 Task: Create new customer invoice with Date Opened: 03-Apr-23, Select Customer: Sephora, Terms: Net 7. Make invoice entry for item-1 with Date: 03-Apr-23, Description: Modal Long Pajama Set Charcoal Heather Gray Medium
, Income Account: Income:Sales, Quantity: 2, Unit Price: 9.49, Sales Tax: Y, Sales Tax Included: N, Tax Table: Sales Tax. Make entry for item-2 with Date: 03-Apr-23, Description: The INKEY List Caffeine Stimulating Scalp Treatment (5 oz)
, Income Account: Income:Sales, Quantity: 1, Unit Price: 12.49, Sales Tax: Y, Sales Tax Included: N, Tax Table: Sales Tax. Post Invoice with Post Date: 03-Apr-23, Post to Accounts: Assets:Accounts Receivable. Pay / Process Payment with Transaction Date: 09-Apr-23, Amount: 33.36, Transfer Account: Checking Account. Go to 'Print Invoice'.
Action: Mouse moved to (154, 31)
Screenshot: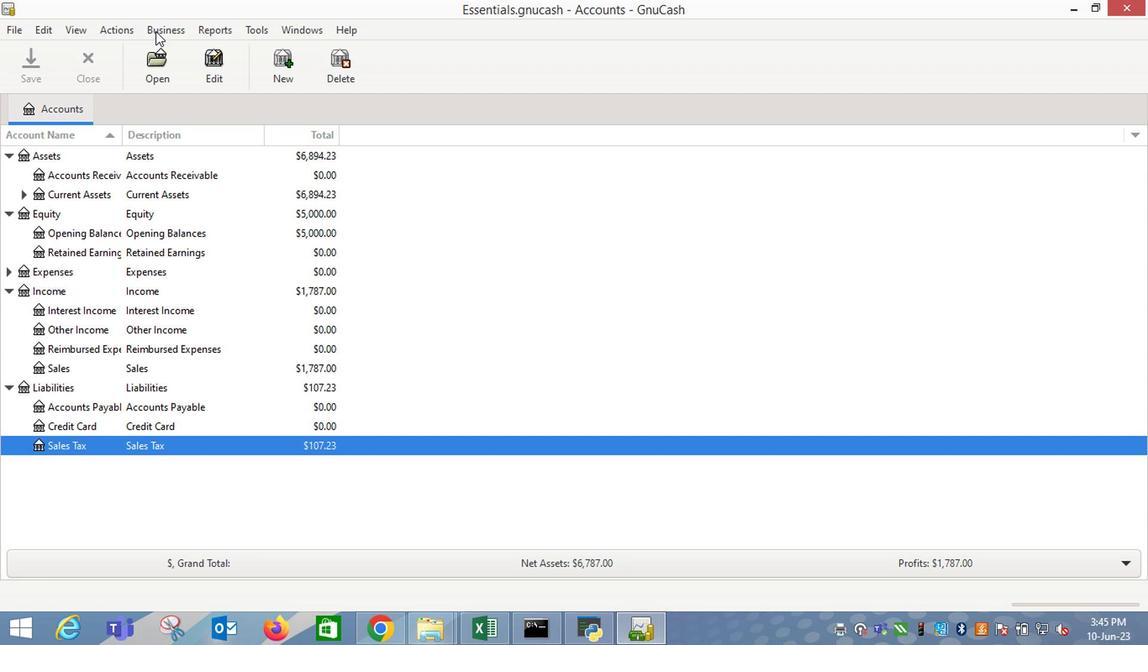
Action: Mouse pressed left at (154, 31)
Screenshot: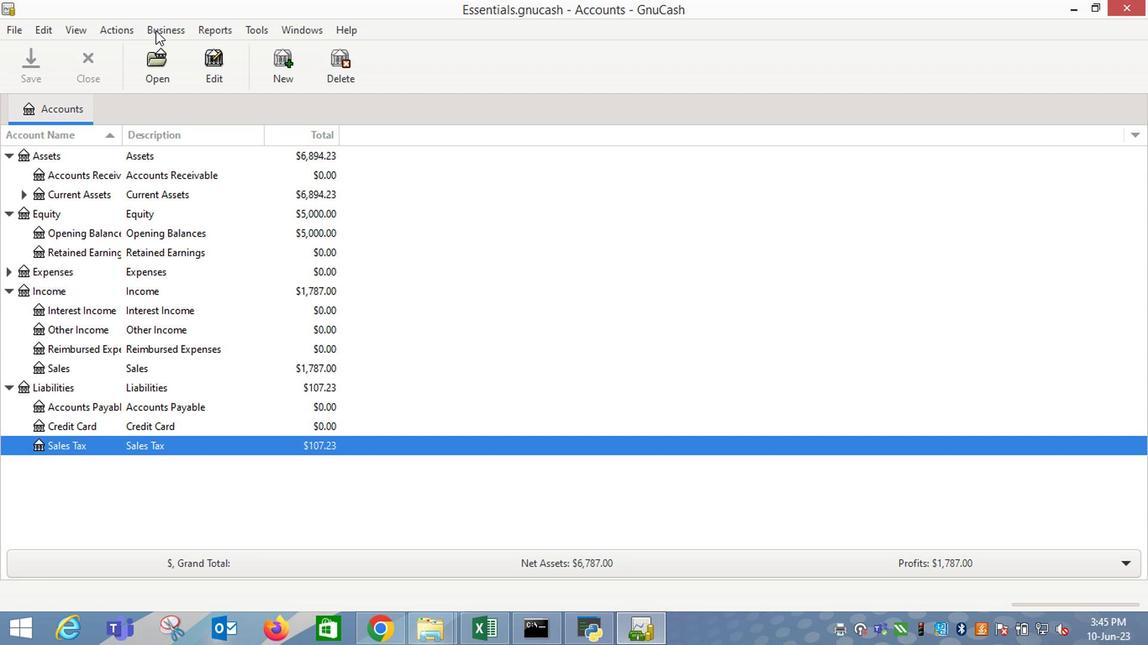 
Action: Mouse moved to (376, 113)
Screenshot: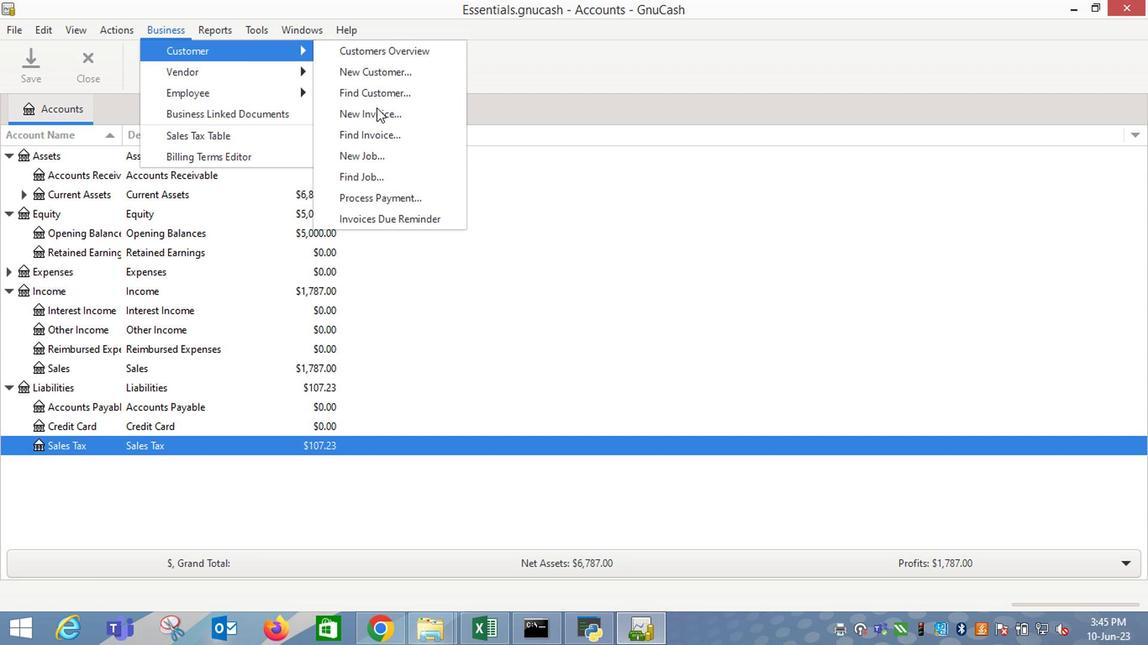 
Action: Mouse pressed left at (376, 113)
Screenshot: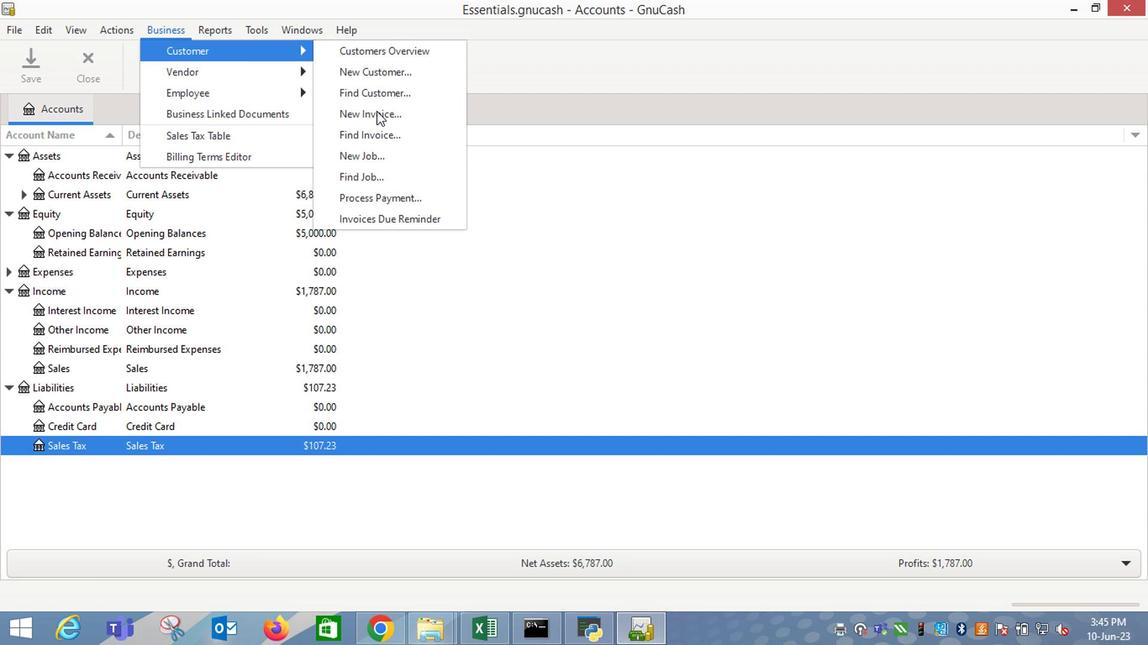
Action: Mouse moved to (687, 256)
Screenshot: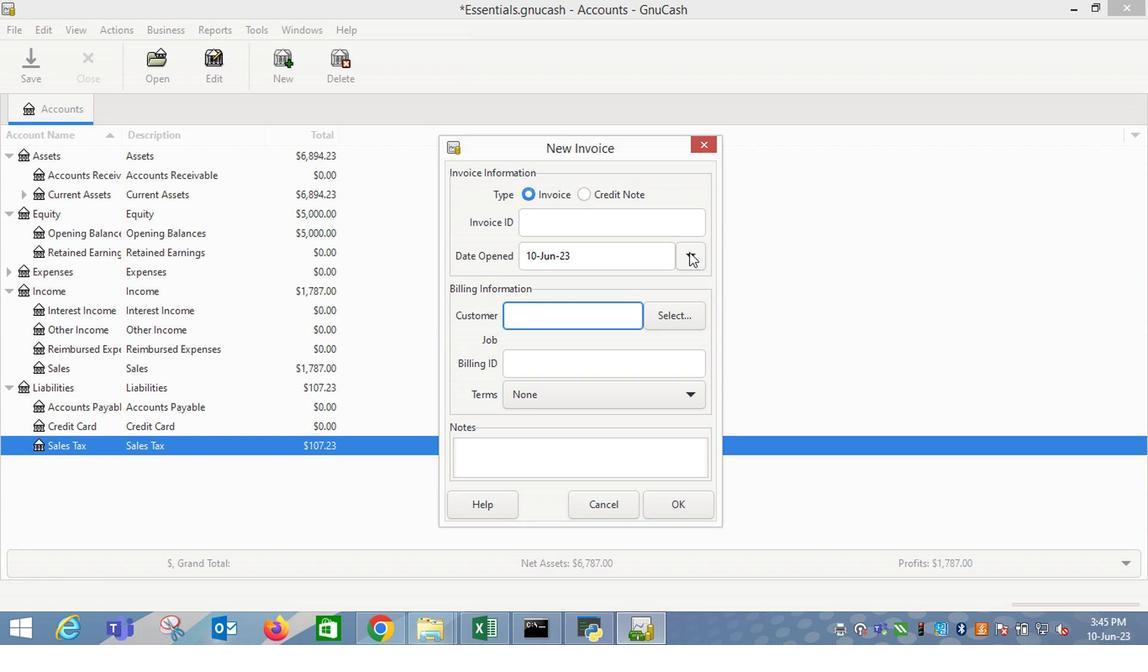 
Action: Mouse pressed left at (687, 256)
Screenshot: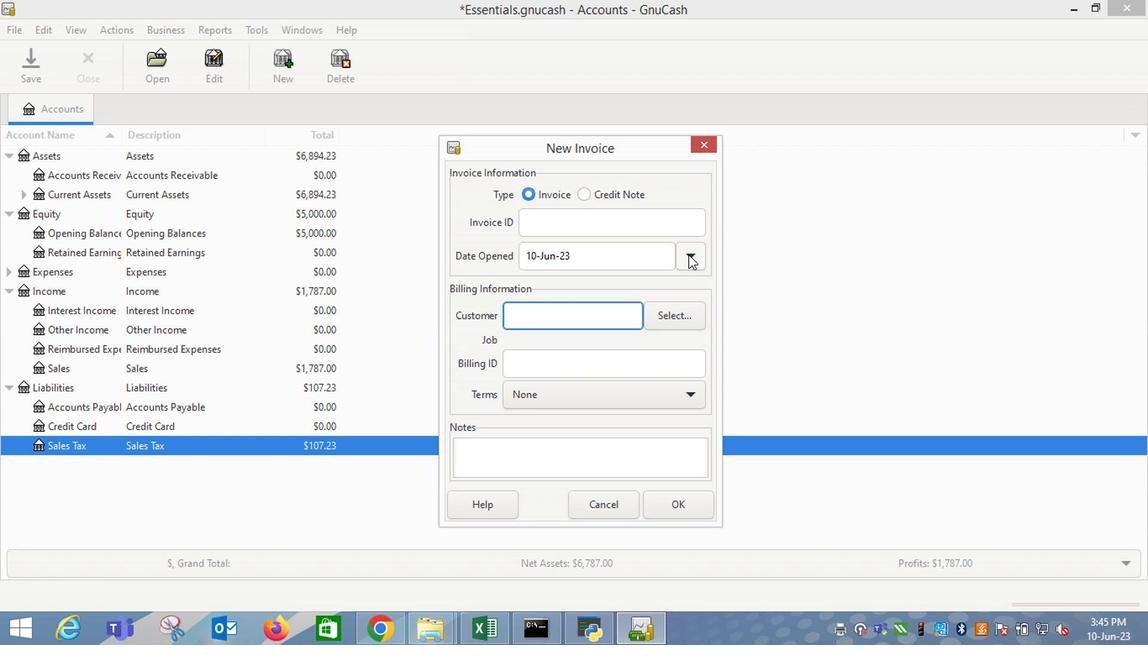 
Action: Mouse moved to (557, 280)
Screenshot: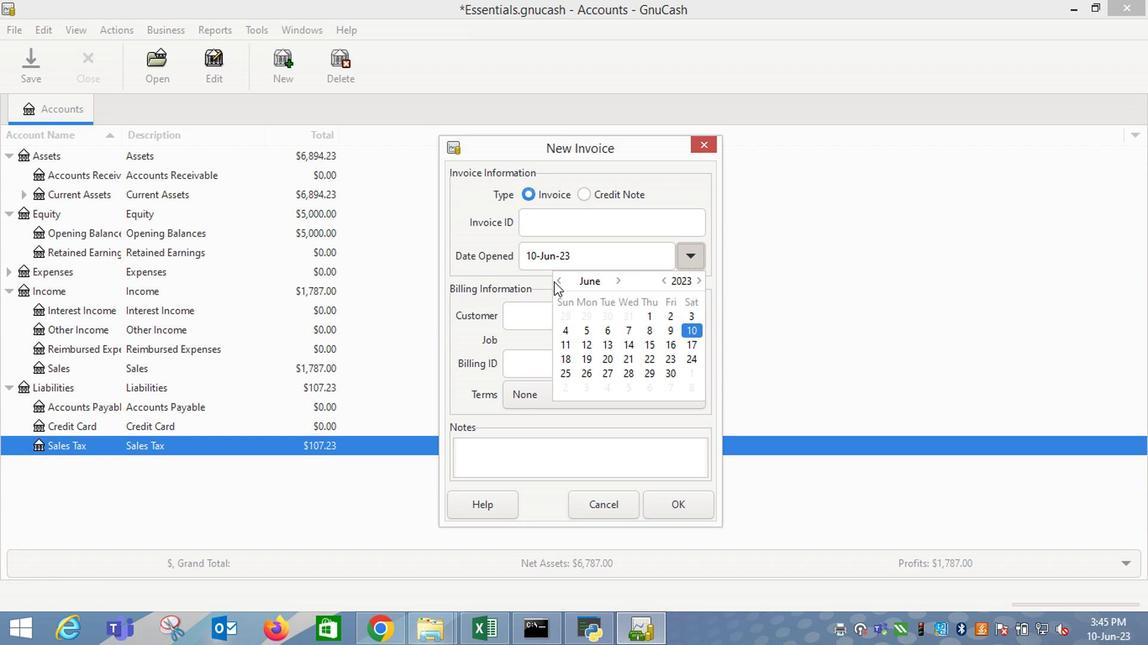 
Action: Mouse pressed left at (557, 280)
Screenshot: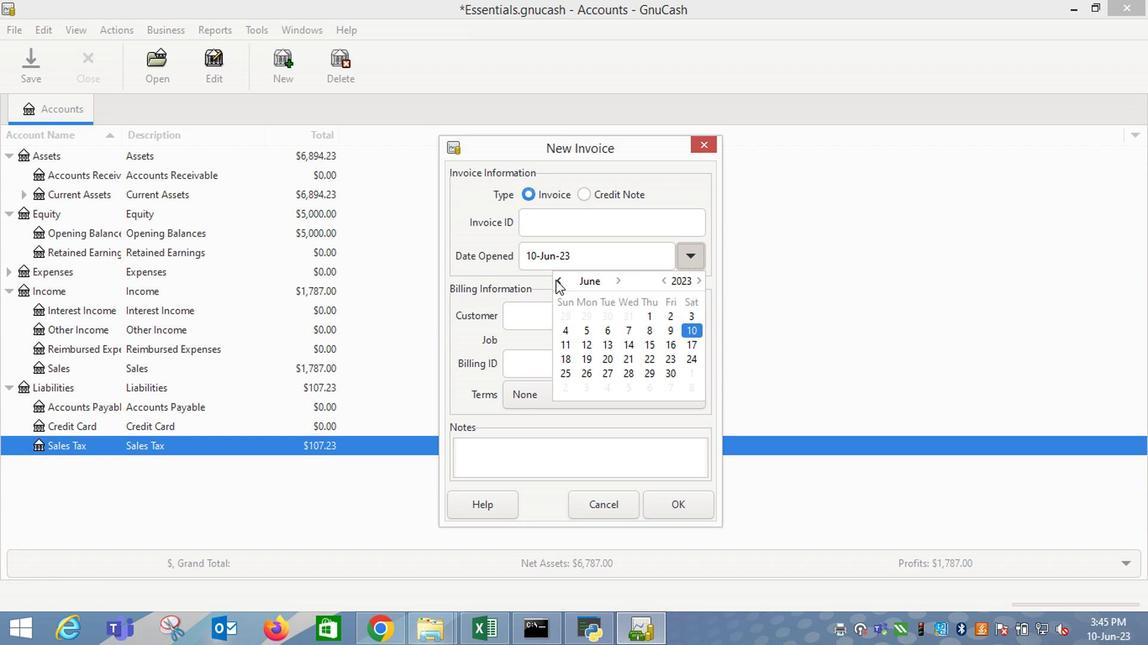 
Action: Mouse pressed left at (557, 280)
Screenshot: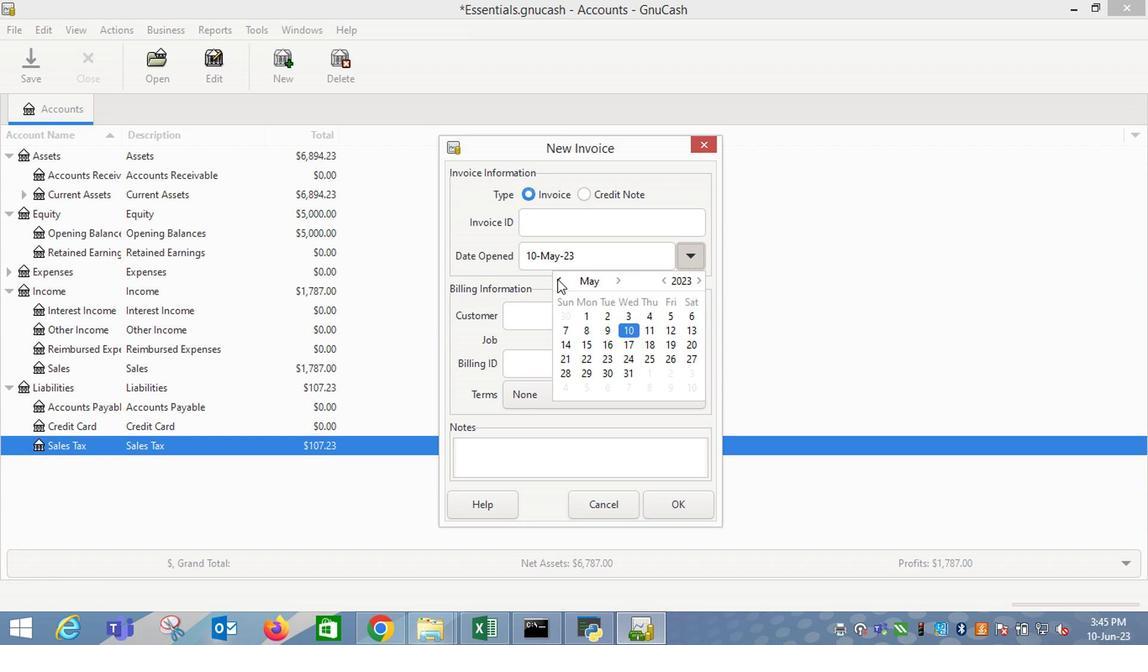 
Action: Mouse moved to (589, 327)
Screenshot: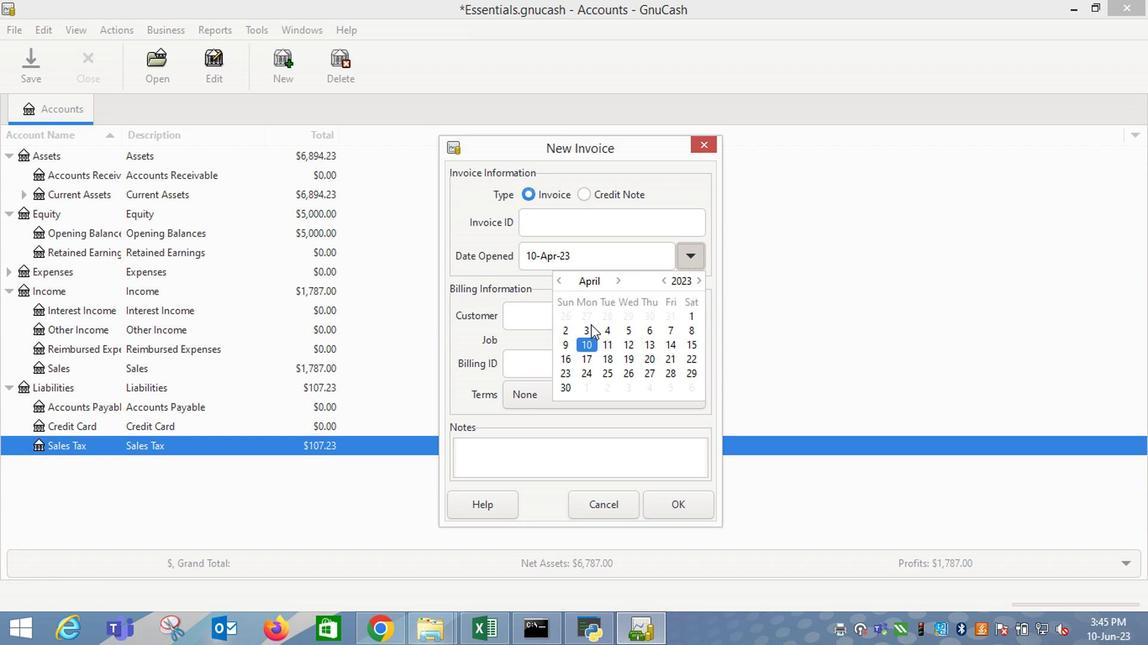
Action: Mouse pressed left at (589, 327)
Screenshot: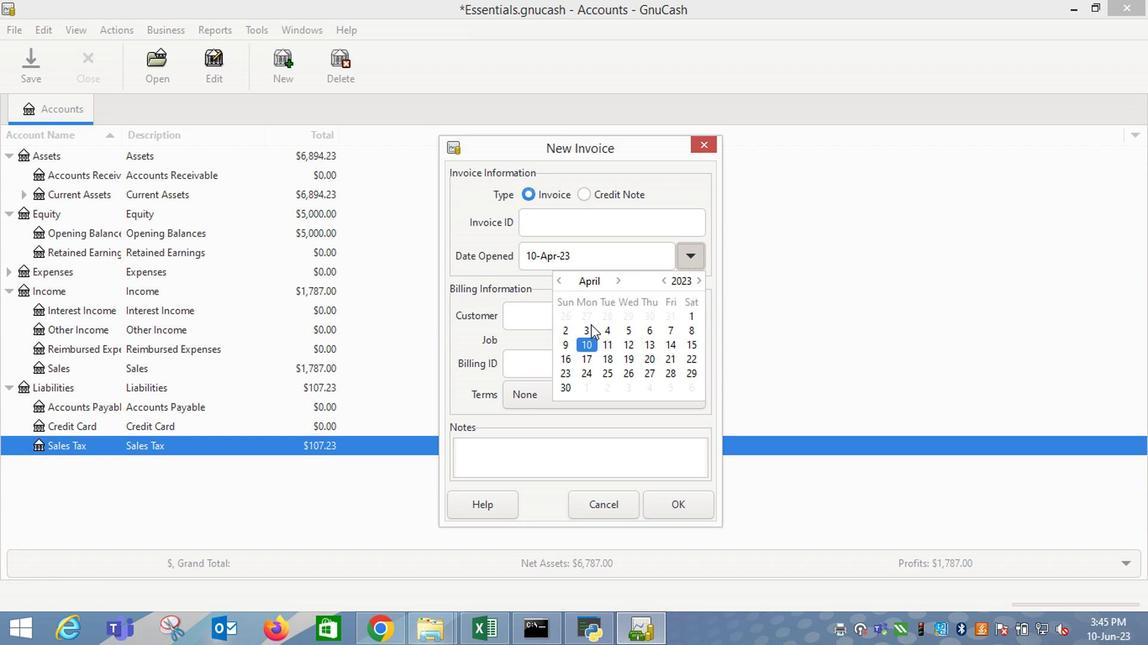 
Action: Mouse moved to (520, 312)
Screenshot: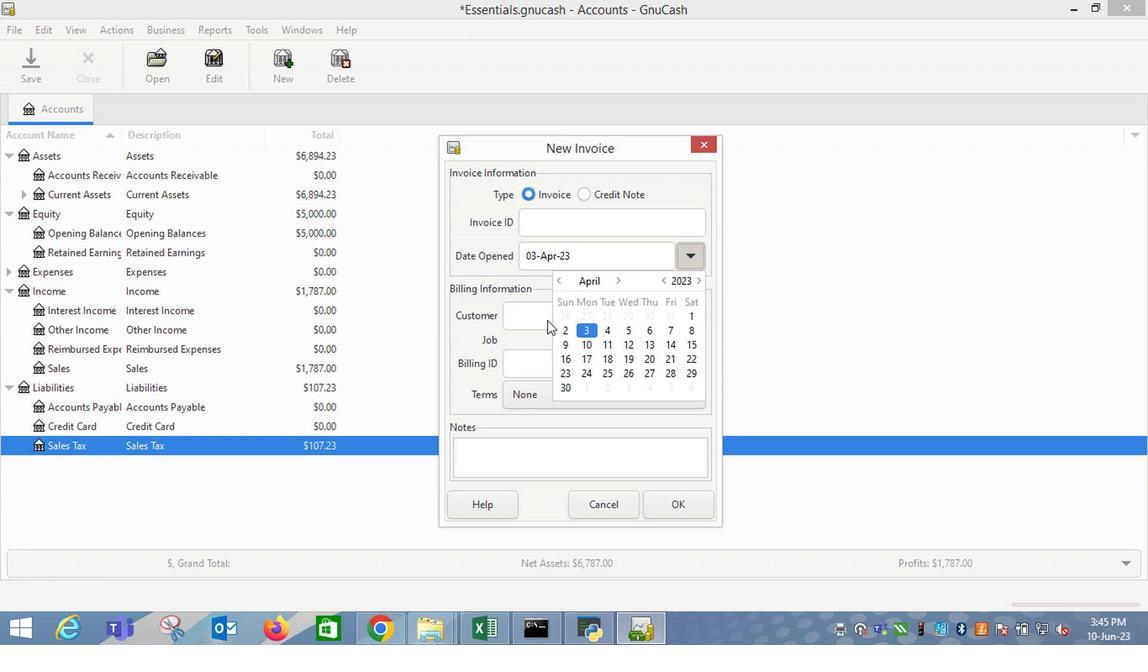
Action: Mouse pressed left at (520, 312)
Screenshot: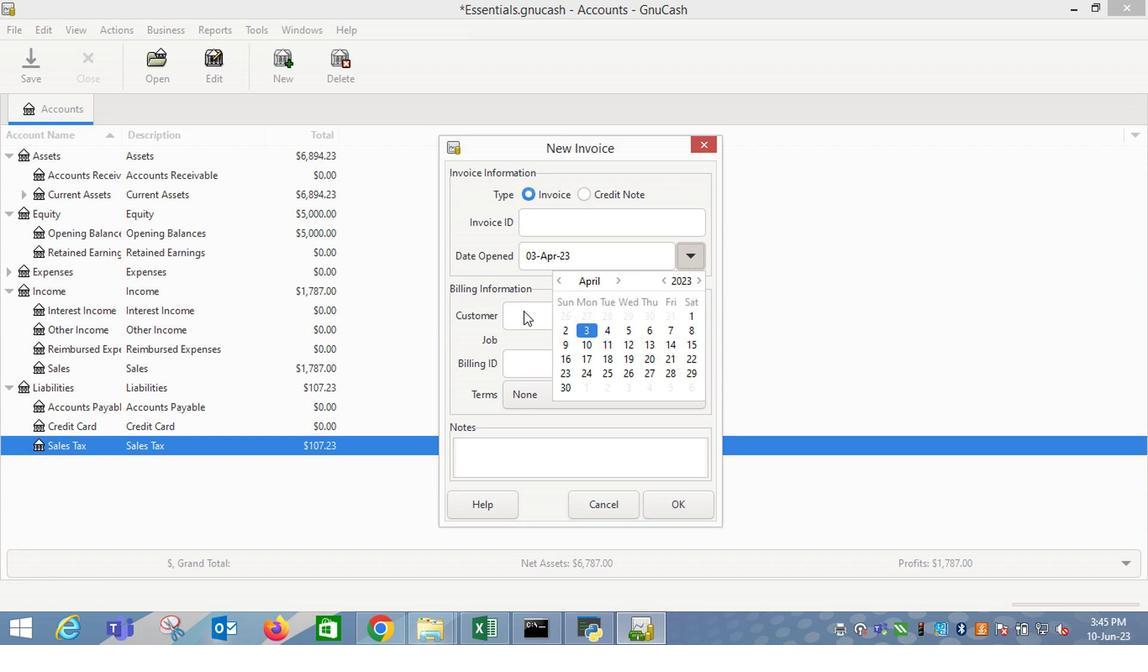 
Action: Mouse moved to (524, 312)
Screenshot: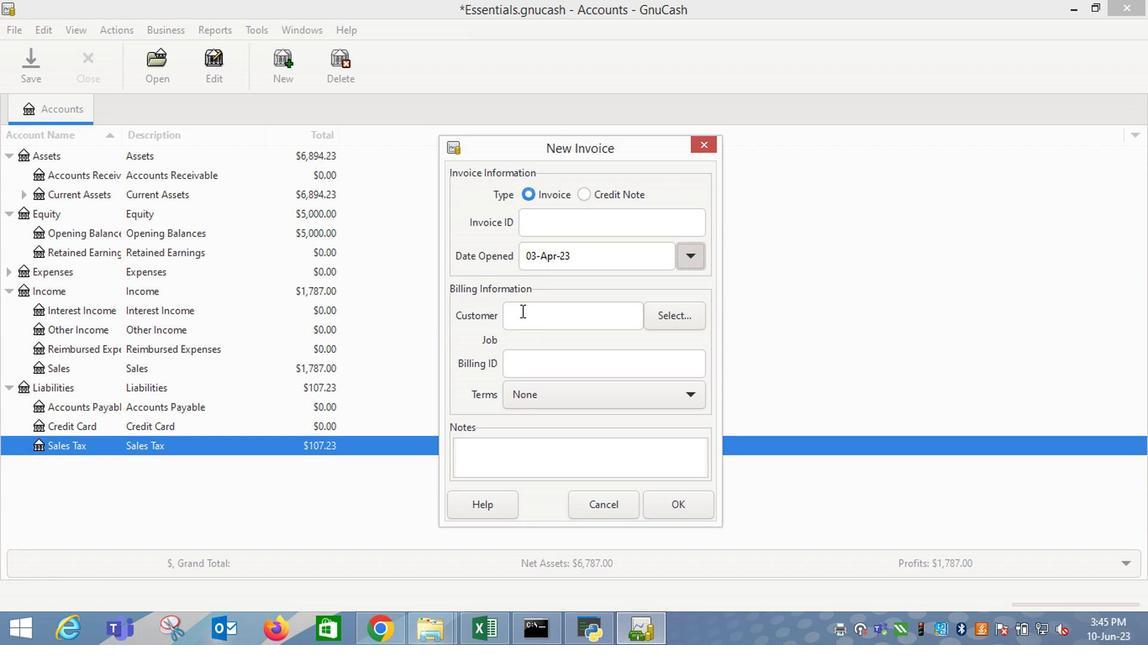 
Action: Mouse pressed left at (524, 312)
Screenshot: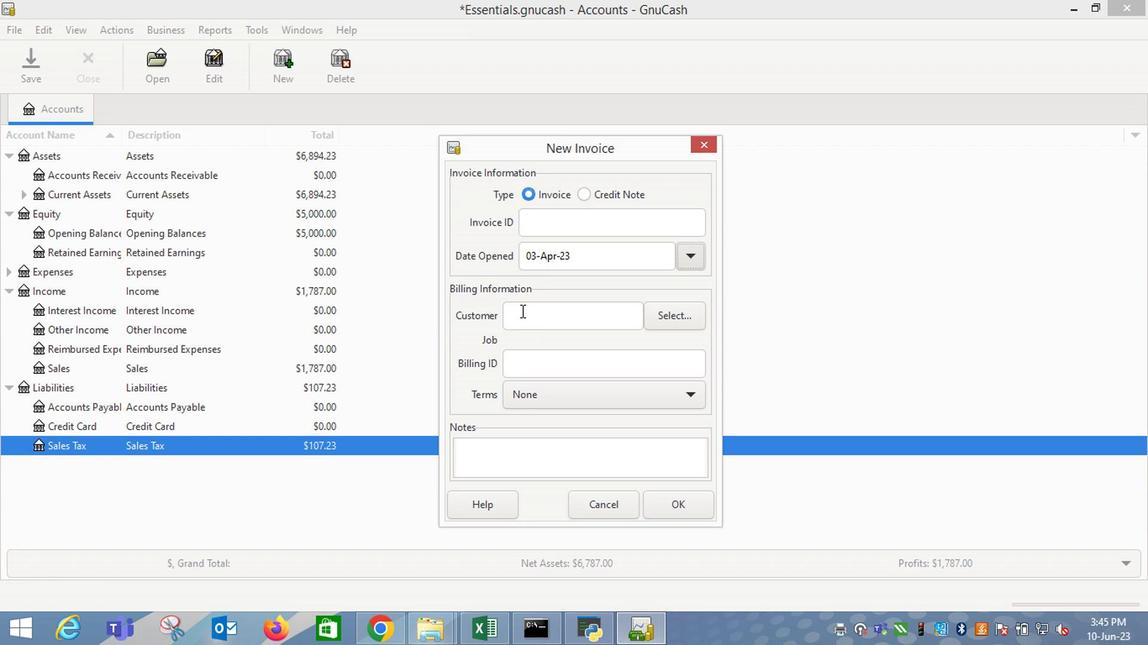 
Action: Key pressed <Key.shift_r>Se
Screenshot: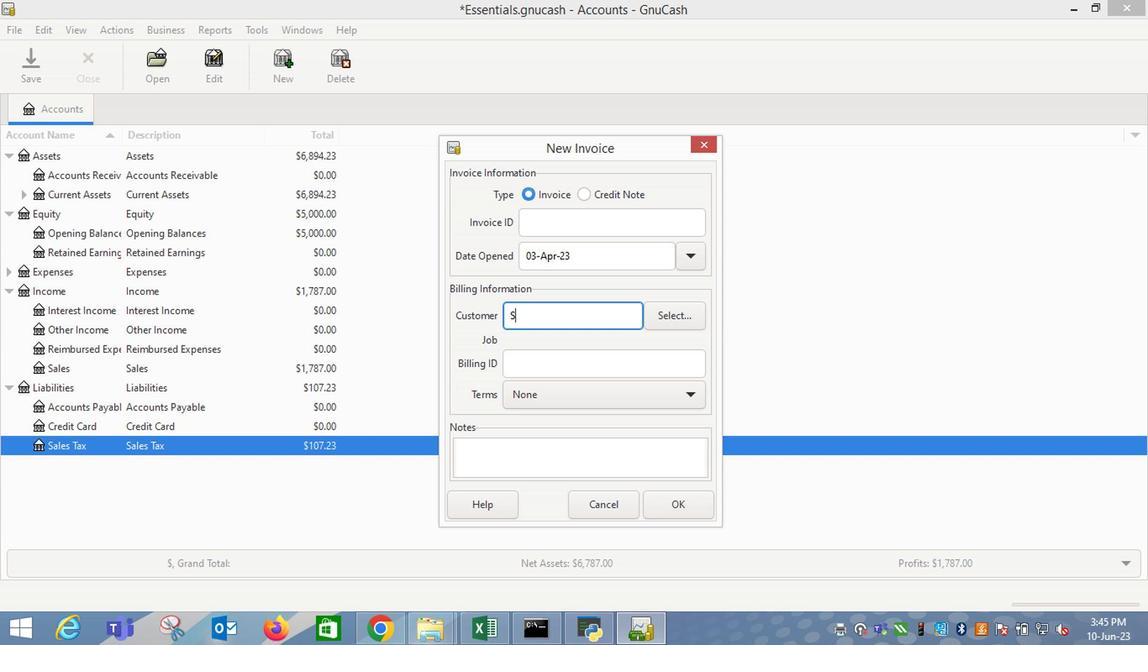
Action: Mouse moved to (532, 349)
Screenshot: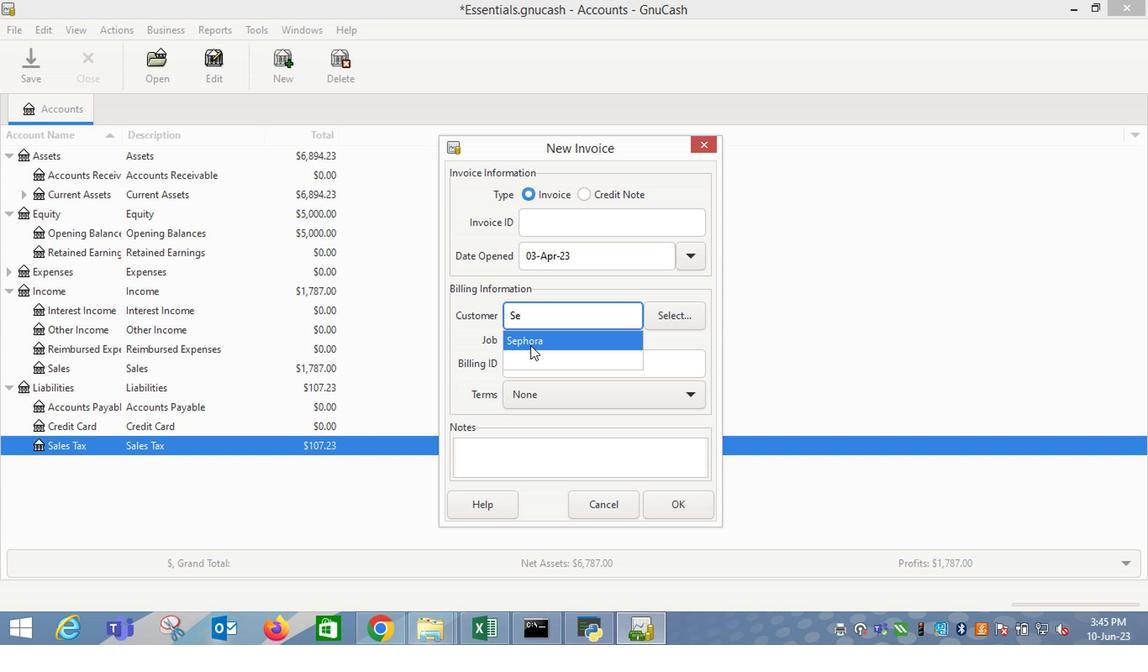 
Action: Mouse pressed left at (532, 349)
Screenshot: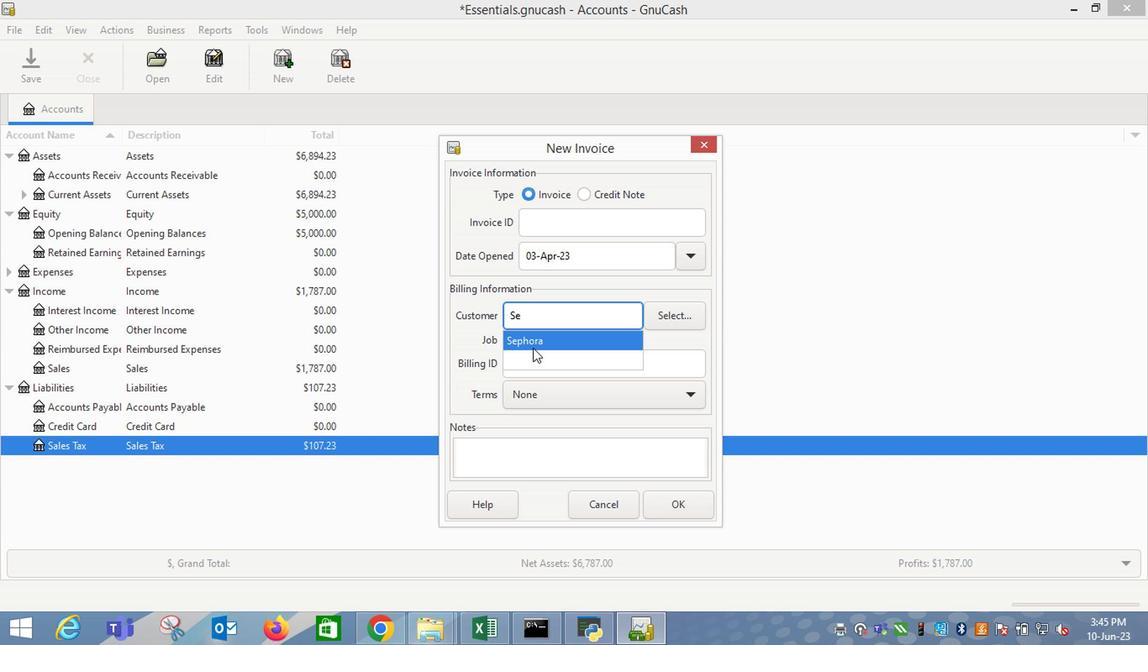 
Action: Mouse moved to (535, 404)
Screenshot: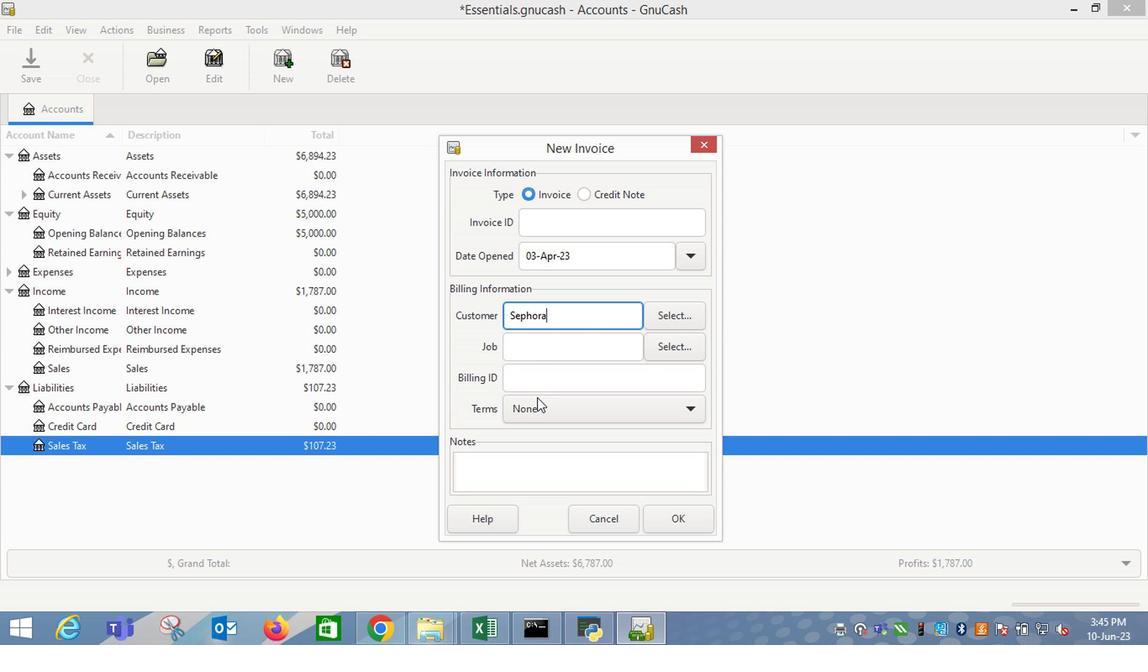 
Action: Mouse pressed left at (535, 404)
Screenshot: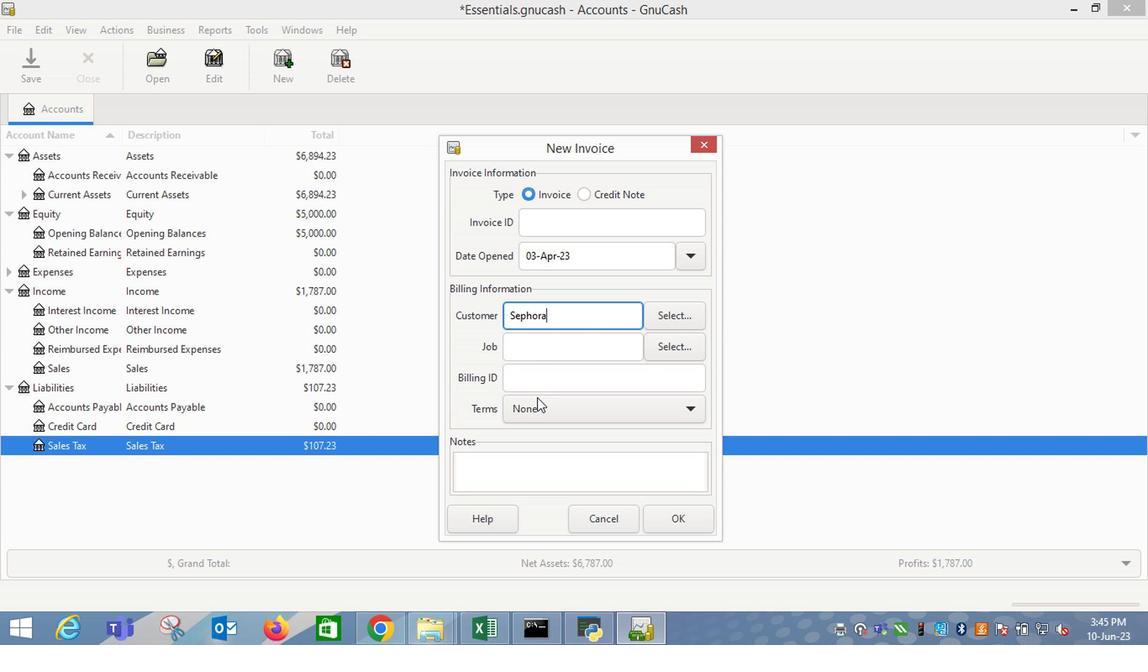 
Action: Mouse moved to (538, 418)
Screenshot: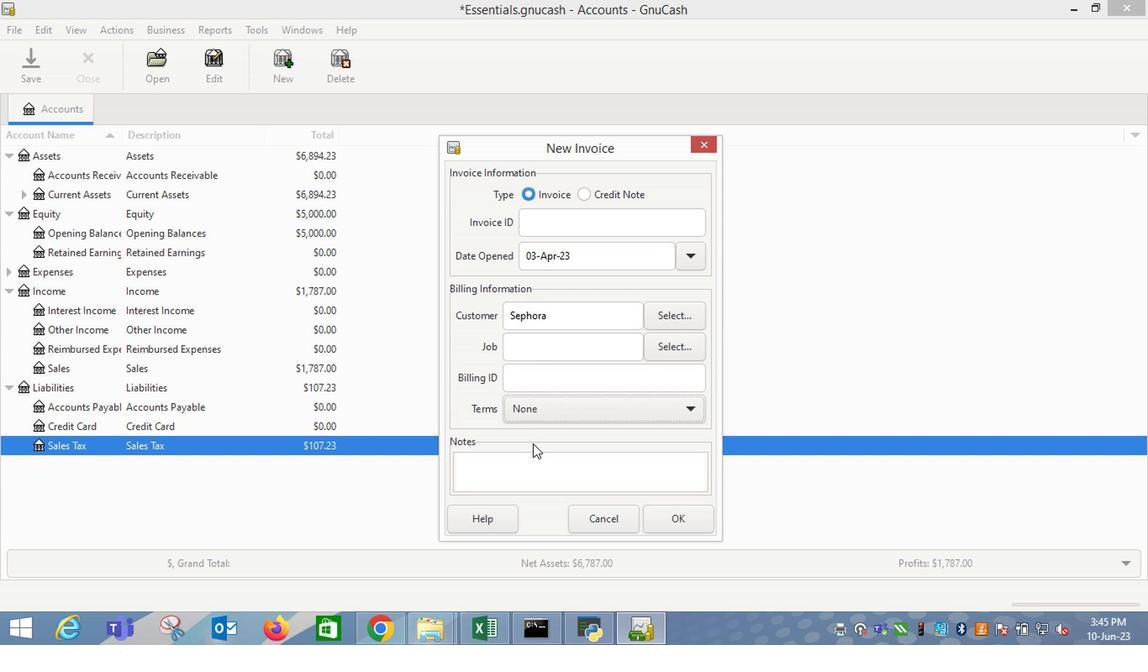 
Action: Mouse pressed left at (538, 418)
Screenshot: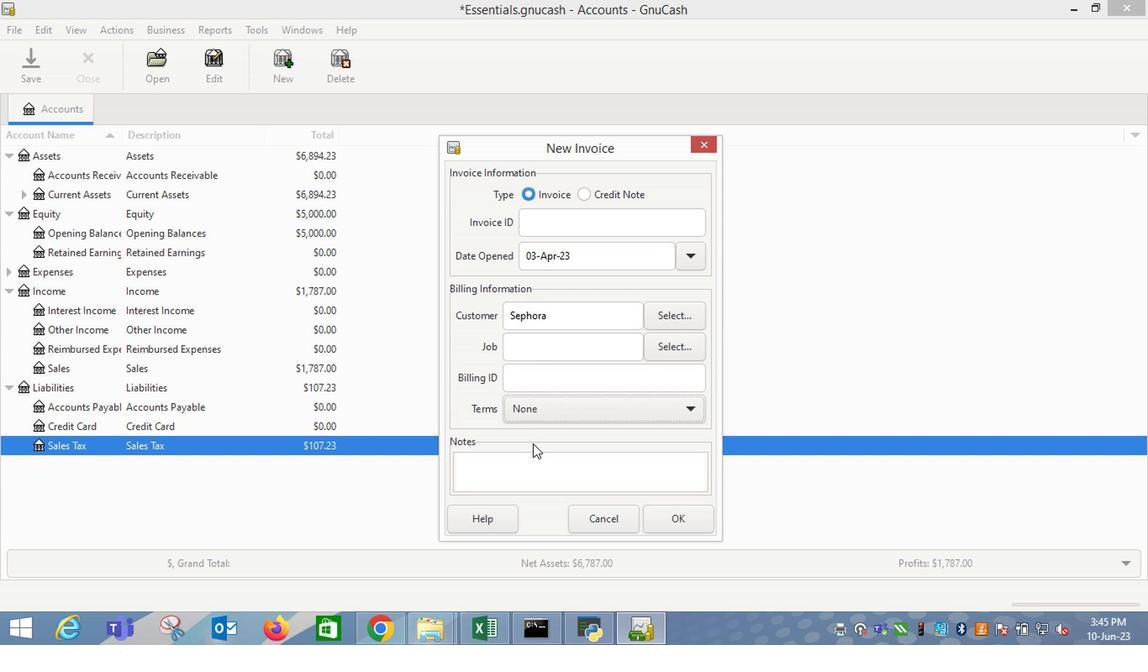 
Action: Mouse moved to (526, 481)
Screenshot: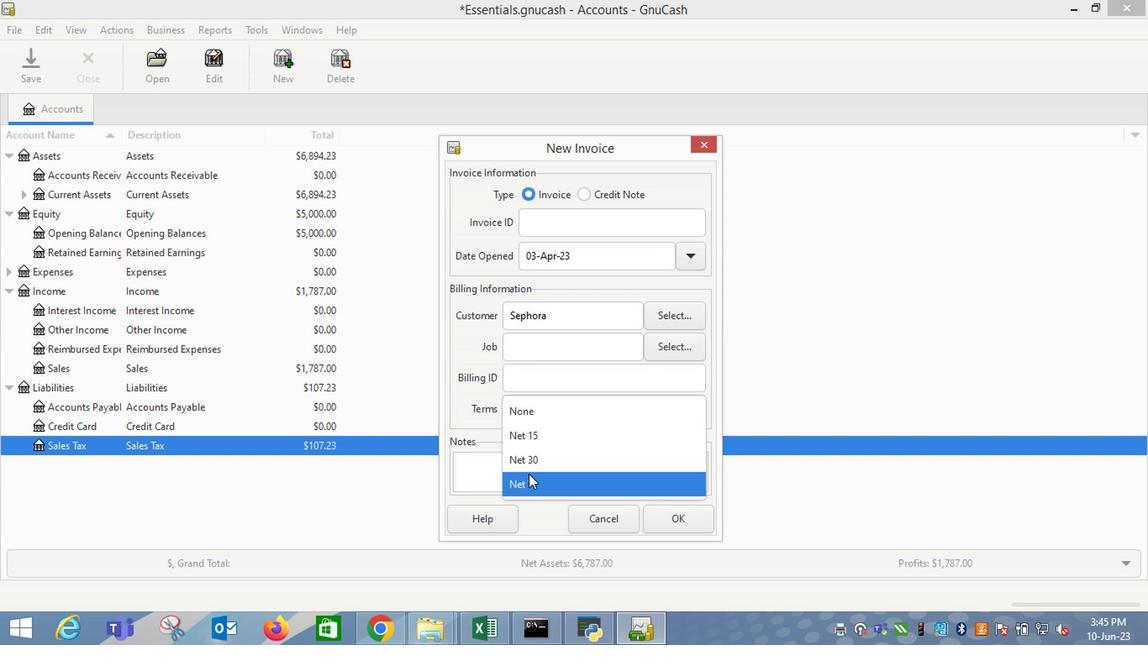 
Action: Mouse pressed left at (526, 481)
Screenshot: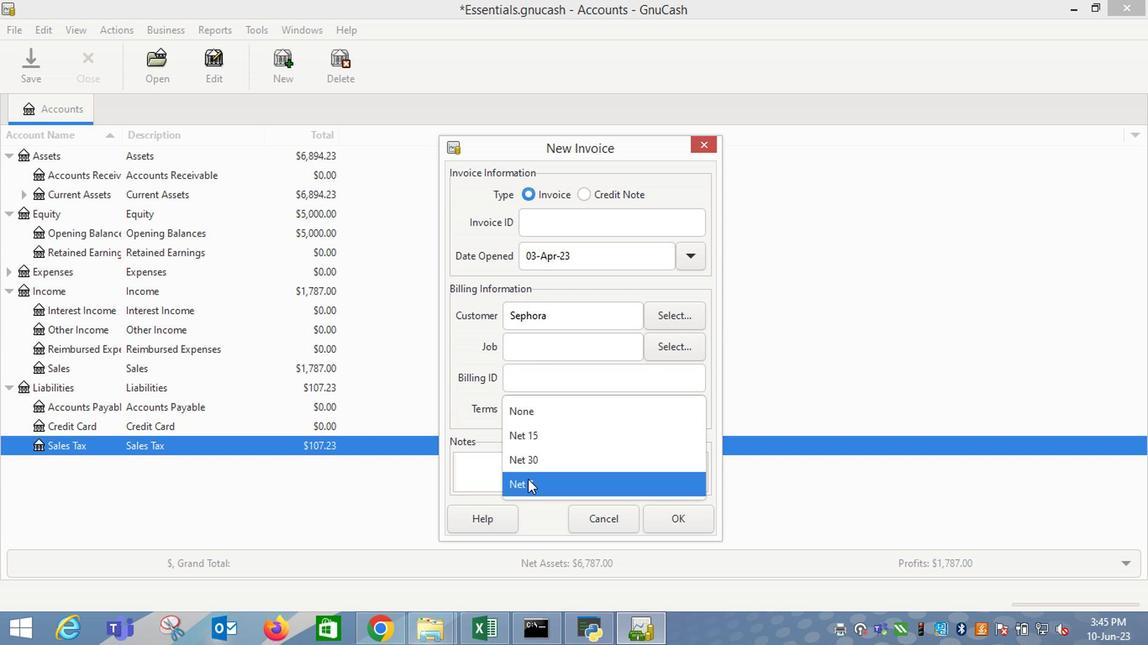
Action: Mouse moved to (681, 521)
Screenshot: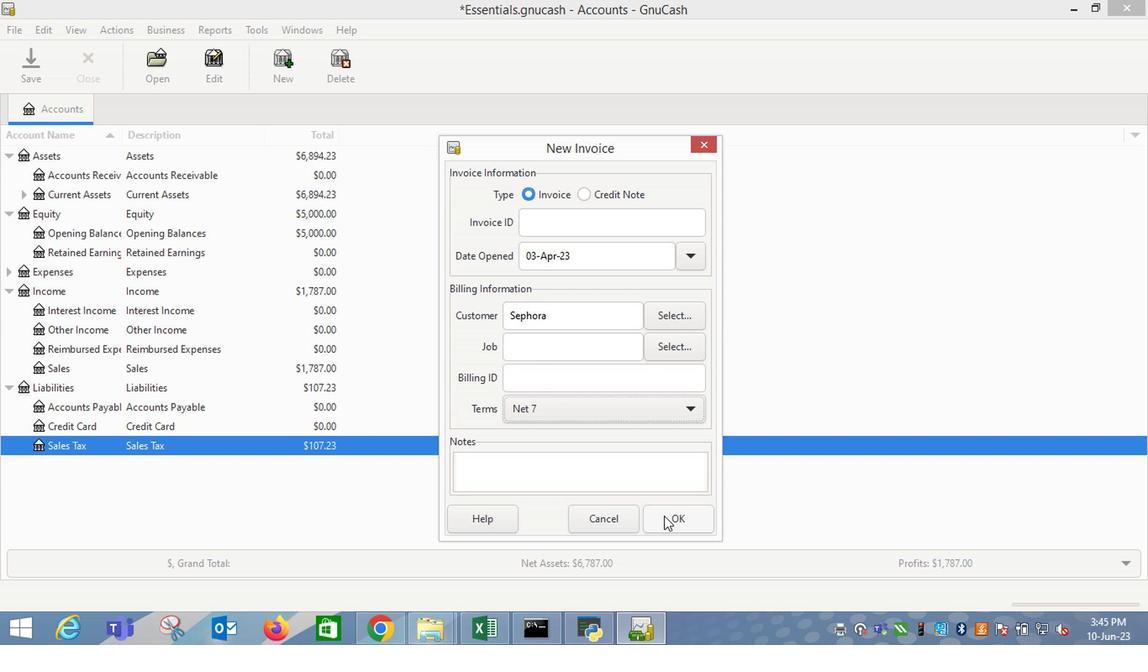 
Action: Mouse pressed left at (681, 521)
Screenshot: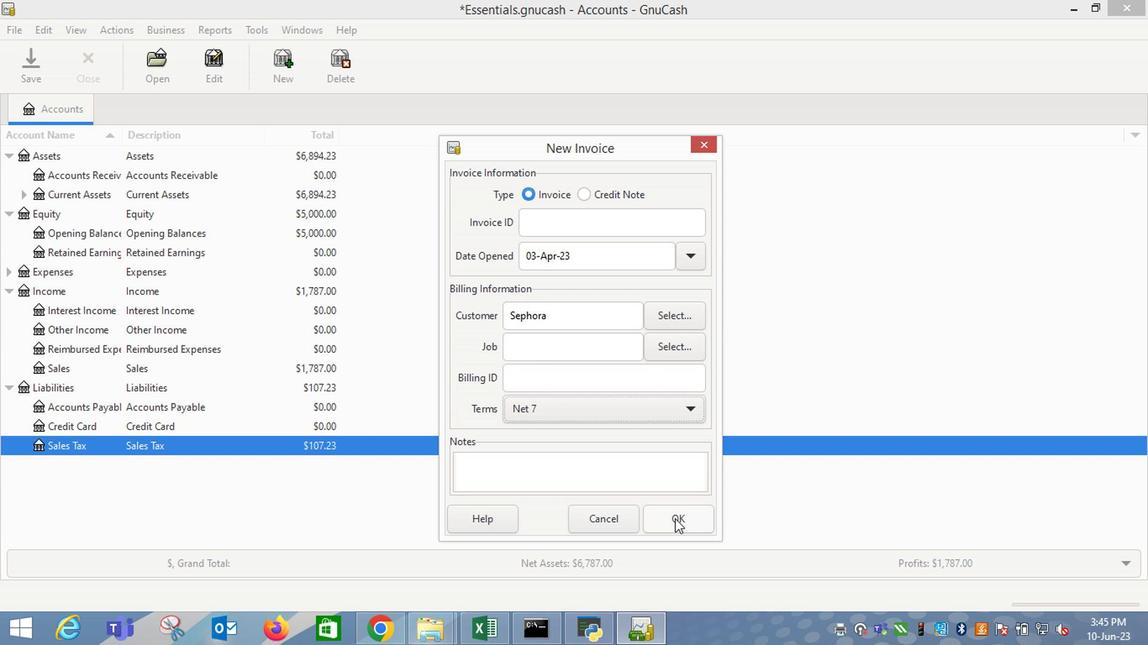 
Action: Mouse moved to (77, 326)
Screenshot: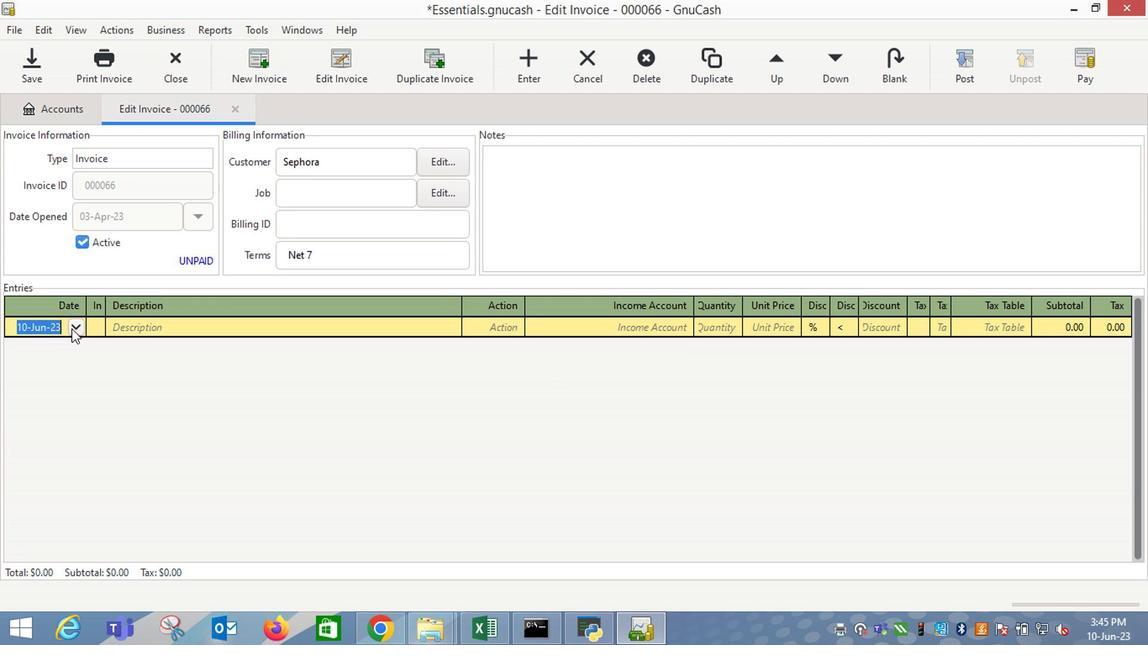 
Action: Mouse pressed left at (77, 326)
Screenshot: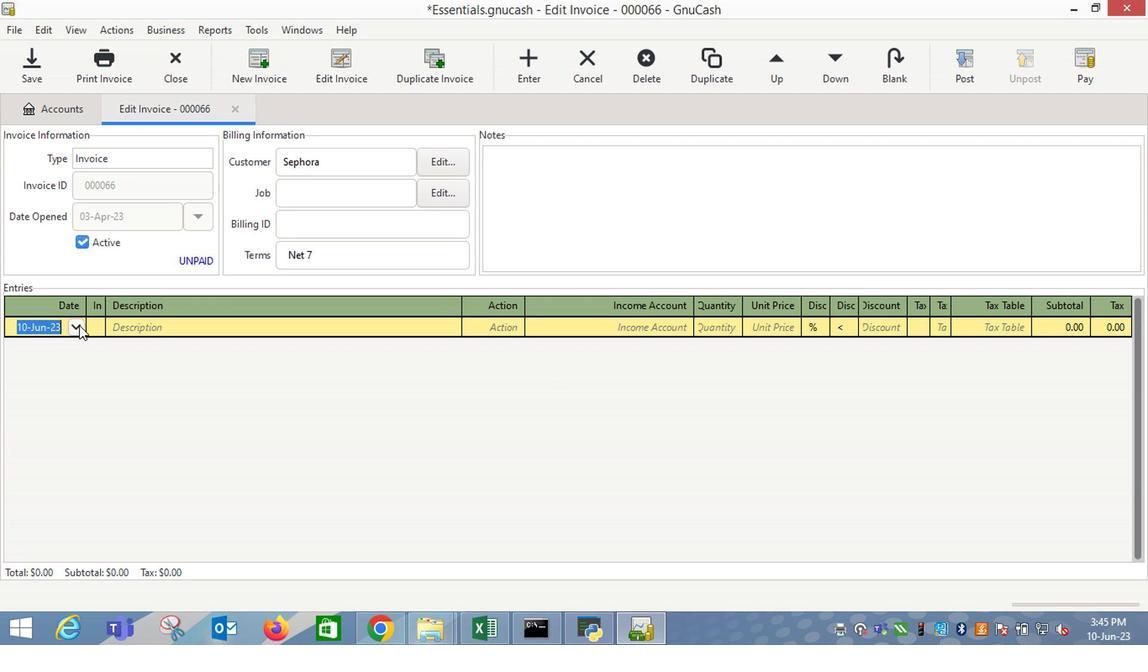 
Action: Mouse moved to (8, 349)
Screenshot: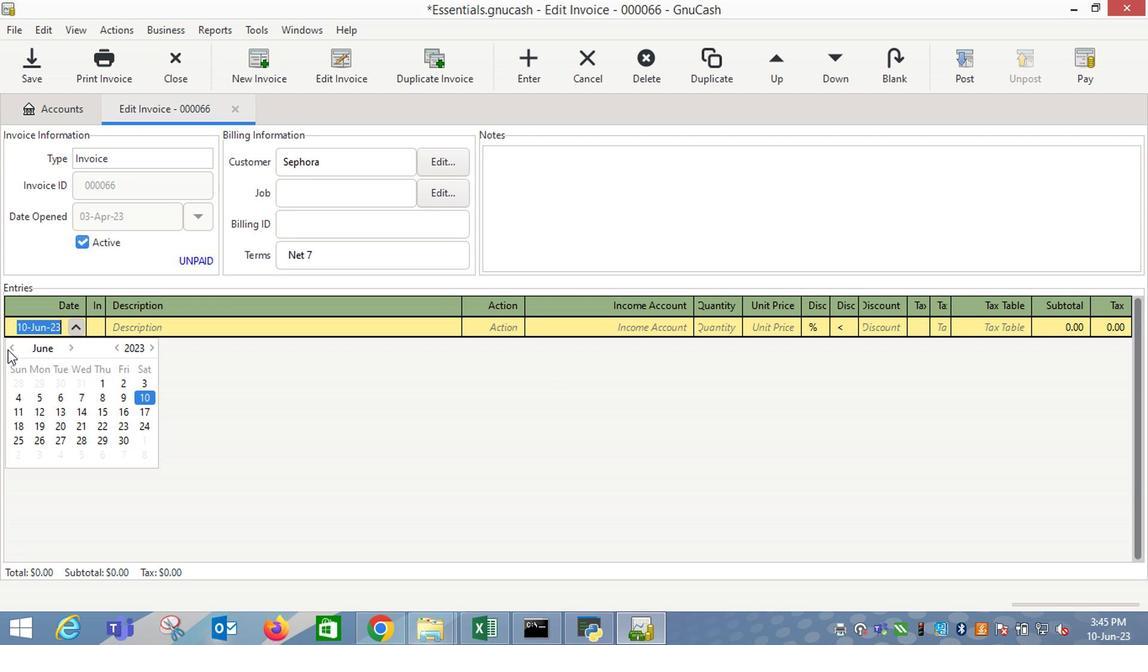 
Action: Mouse pressed left at (8, 349)
Screenshot: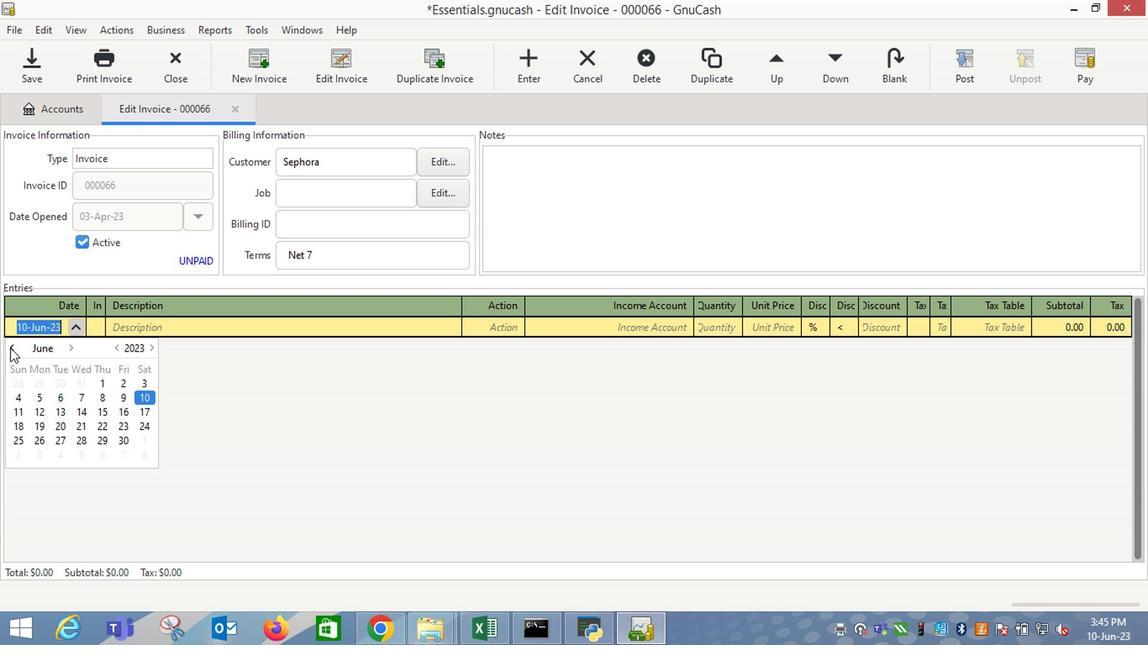 
Action: Mouse pressed left at (8, 349)
Screenshot: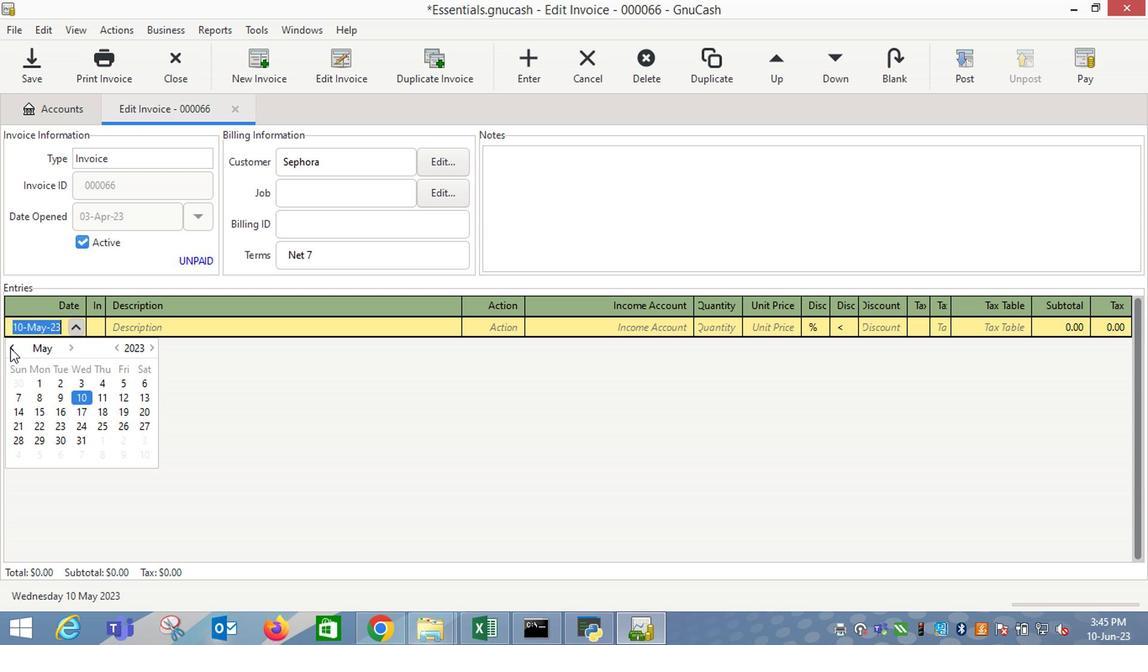 
Action: Mouse moved to (41, 397)
Screenshot: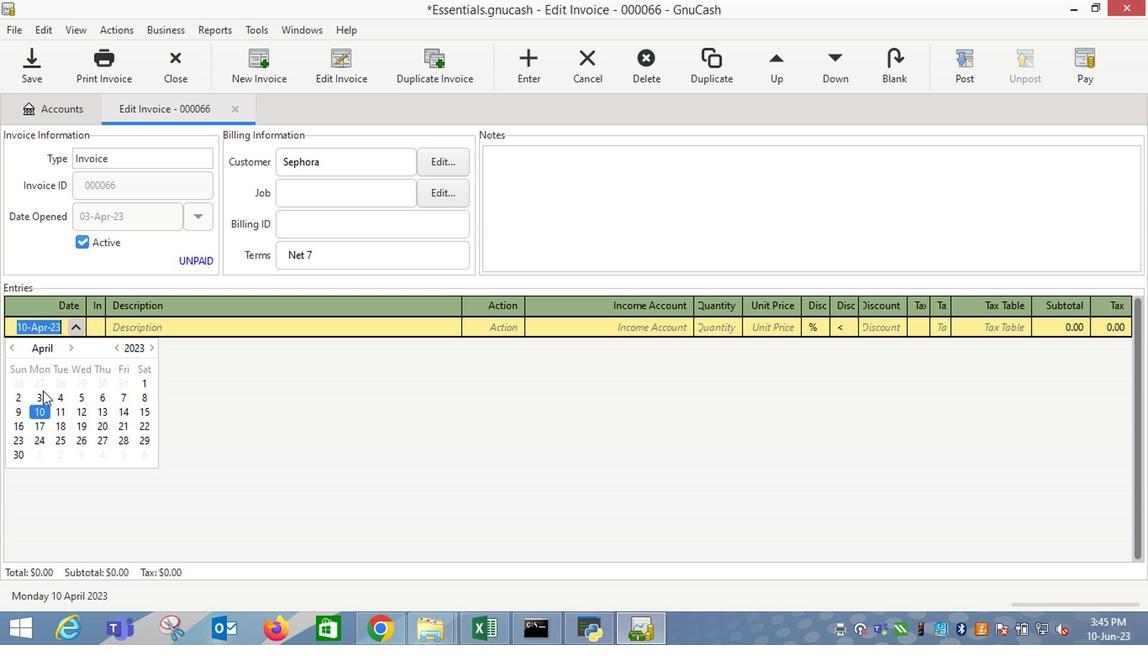 
Action: Mouse pressed left at (41, 397)
Screenshot: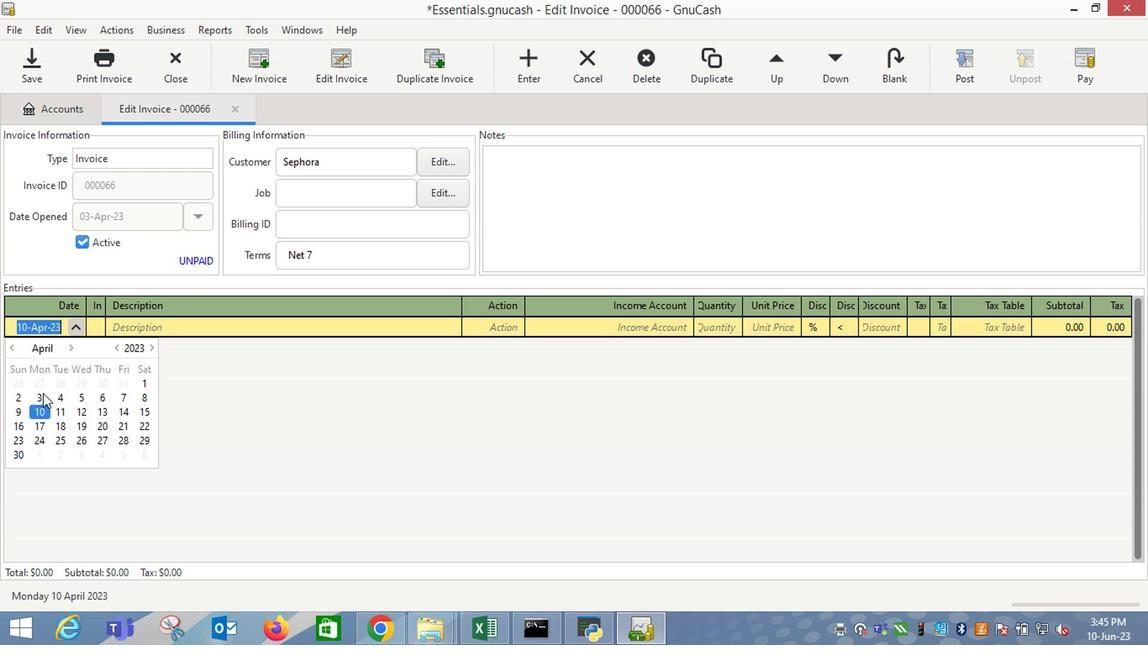 
Action: Key pressed <Key.tab><Key.shift_r>Moda<Key.tab>
Screenshot: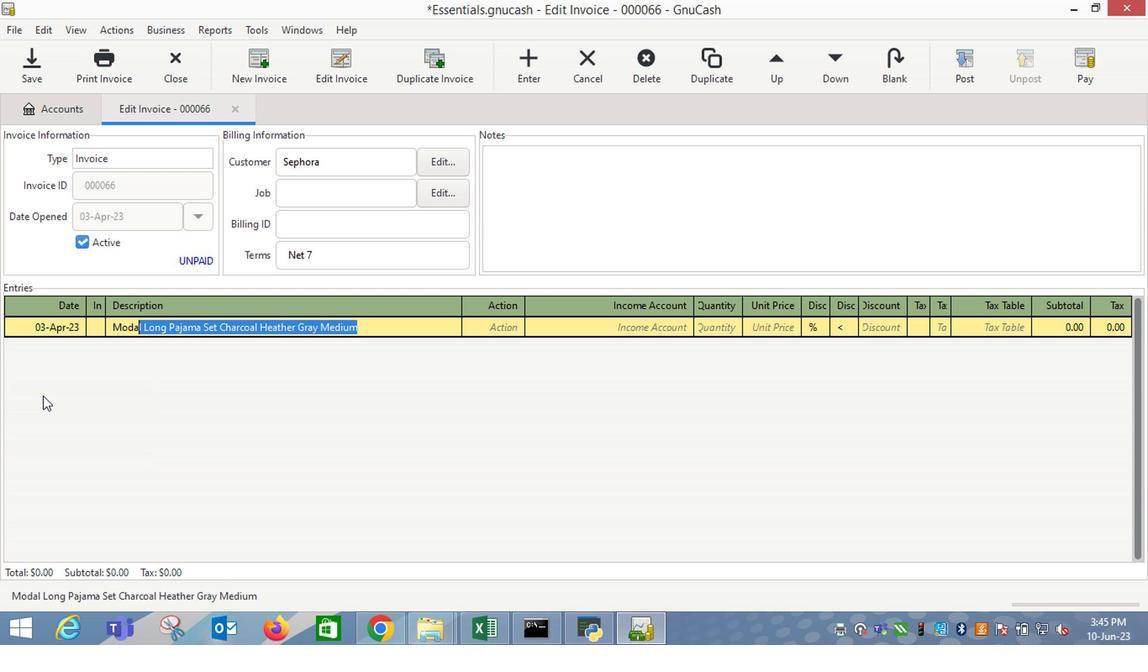 
Action: Mouse moved to (538, 370)
Screenshot: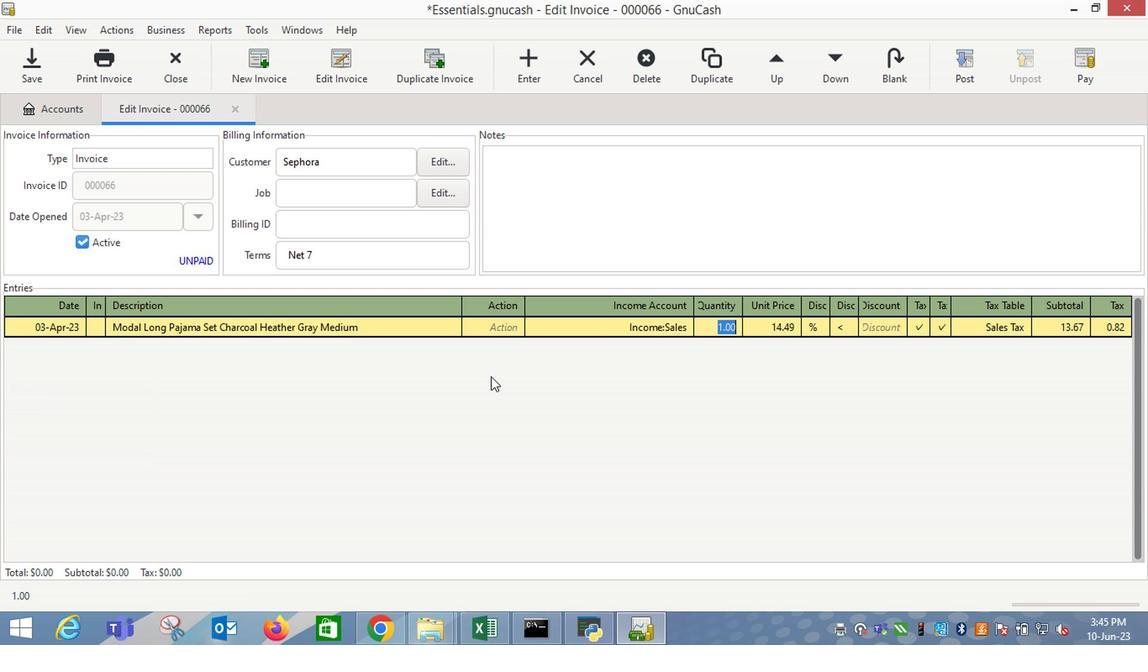 
Action: Key pressed <Key.tab>
Screenshot: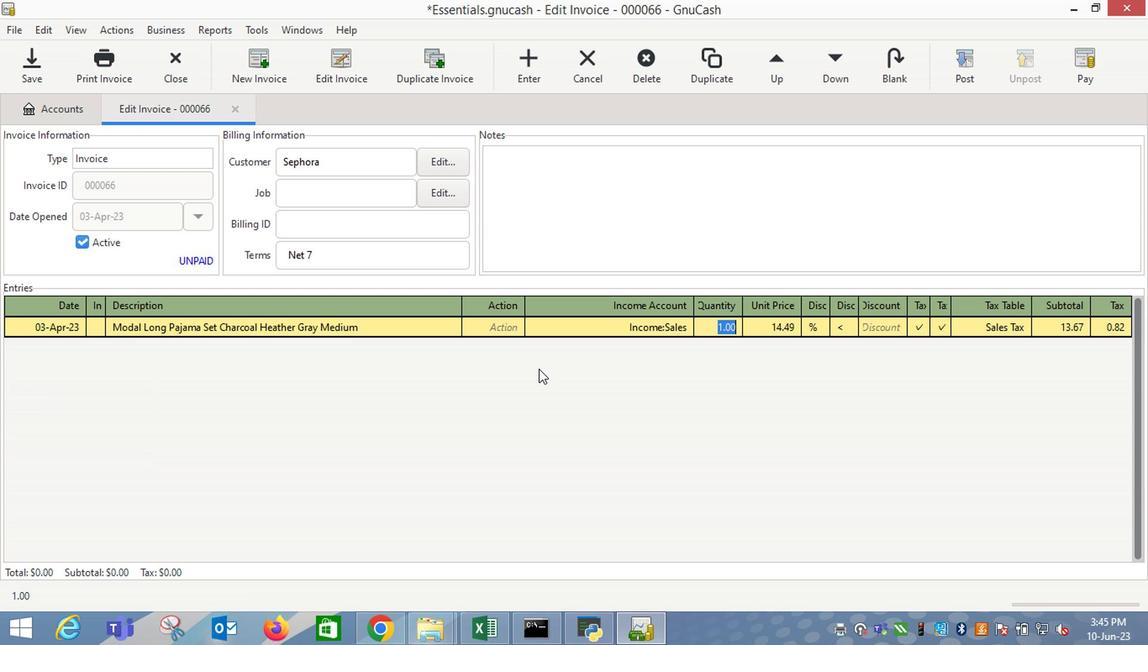 
Action: Mouse moved to (710, 328)
Screenshot: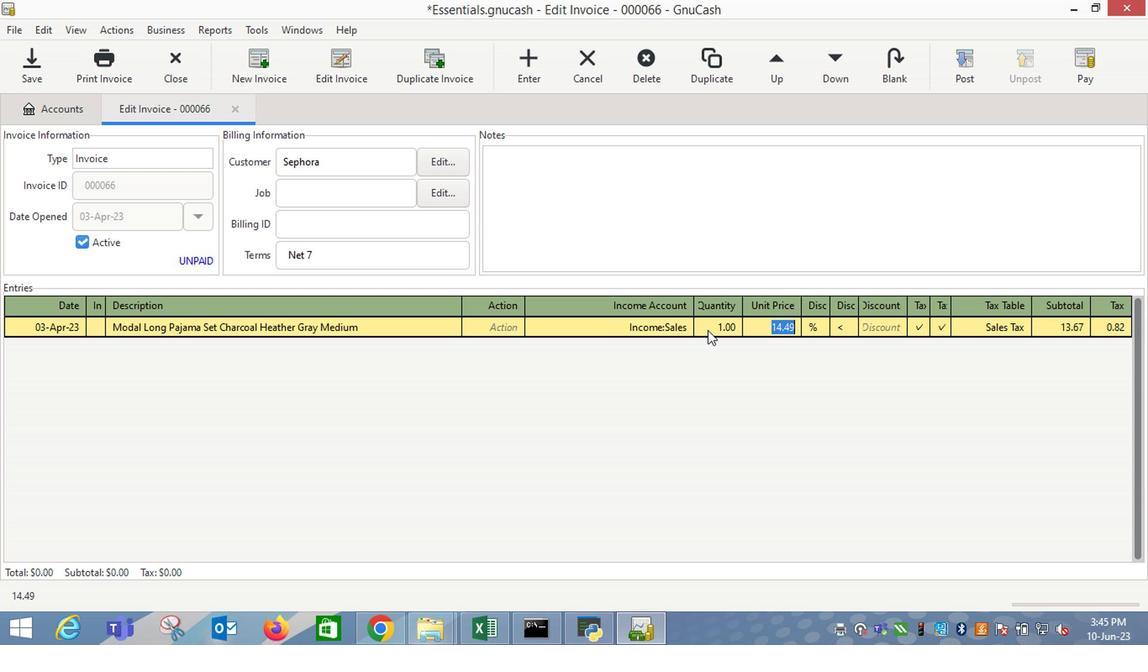 
Action: Mouse pressed left at (710, 328)
Screenshot: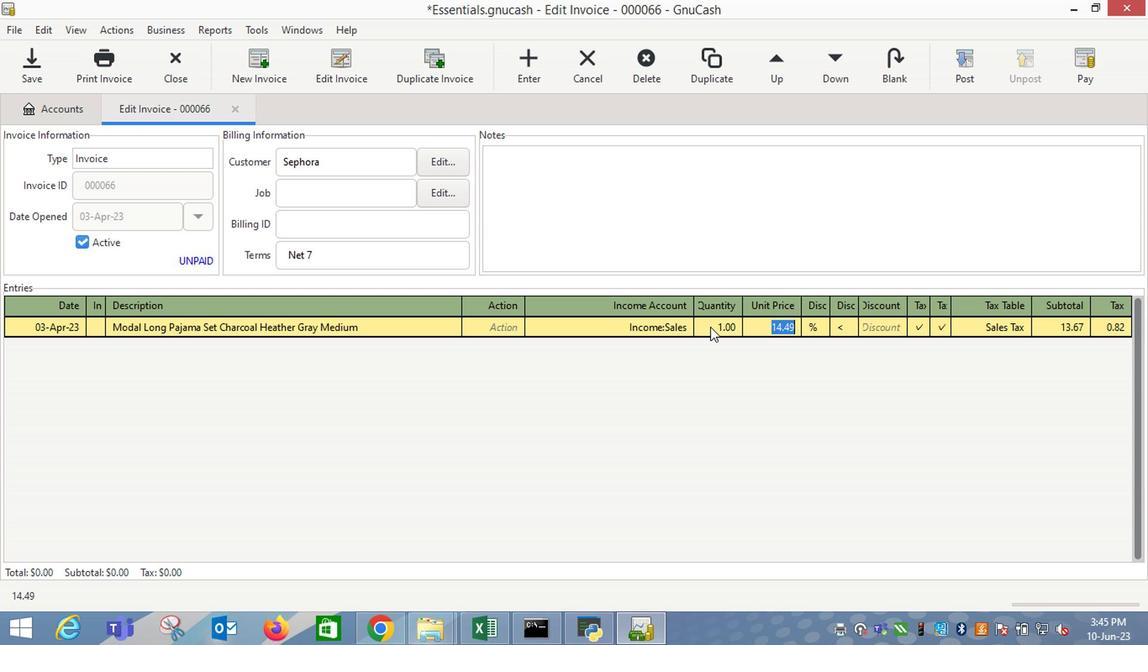
Action: Mouse moved to (736, 347)
Screenshot: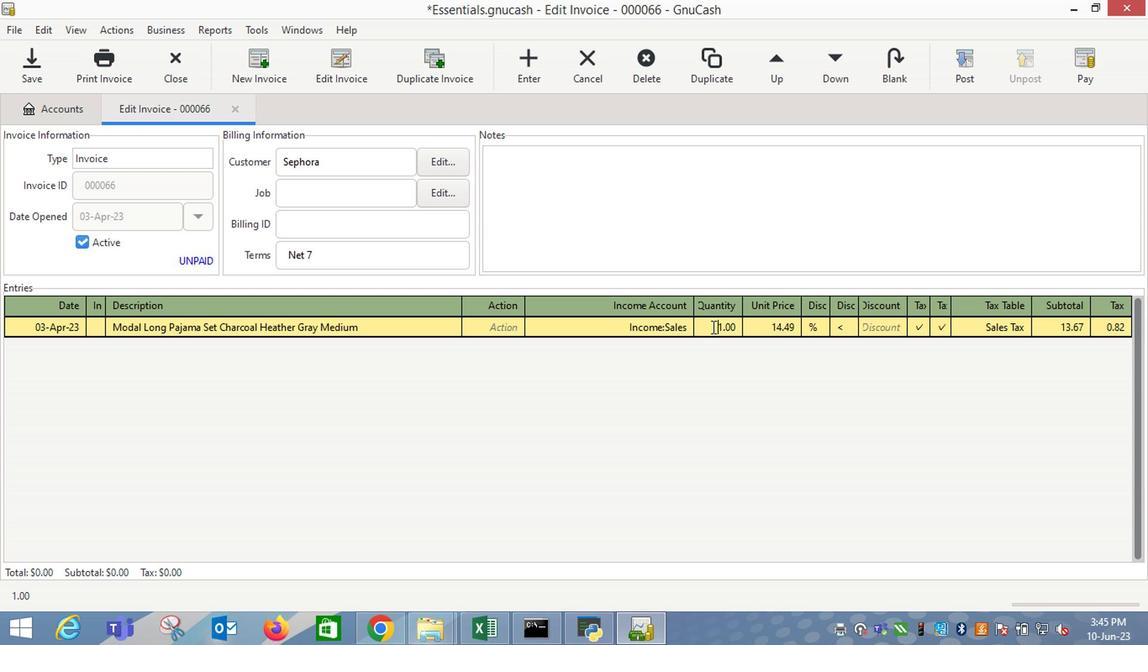 
Action: Key pressed <Key.delete>2<Key.tab>9.49<Key.tab>
Screenshot: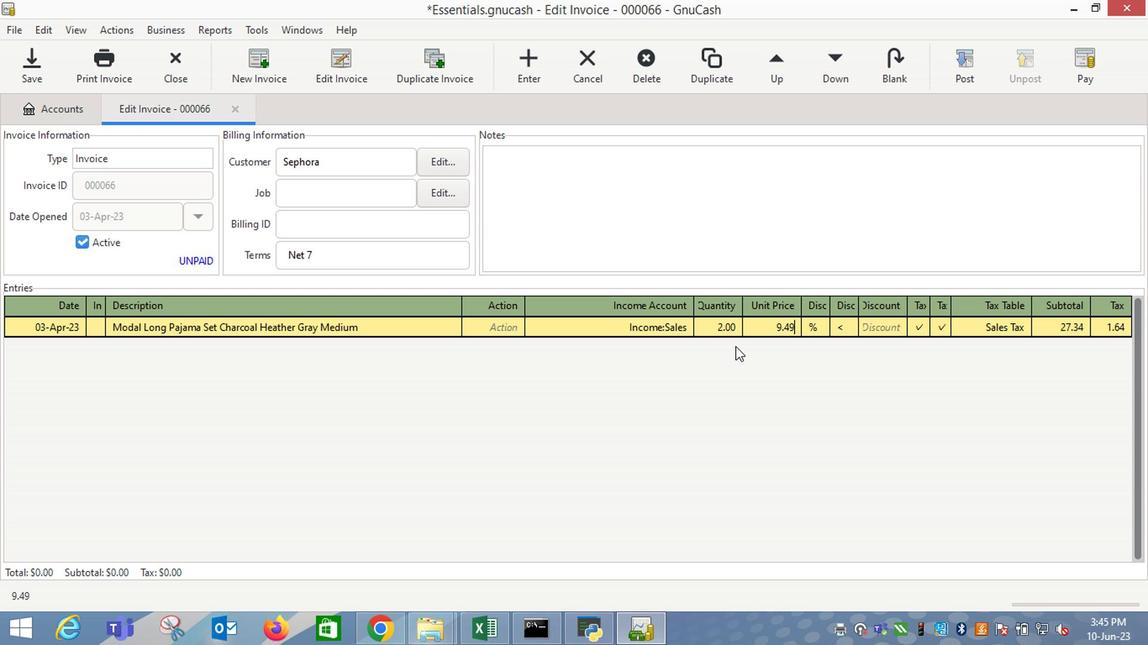 
Action: Mouse moved to (946, 328)
Screenshot: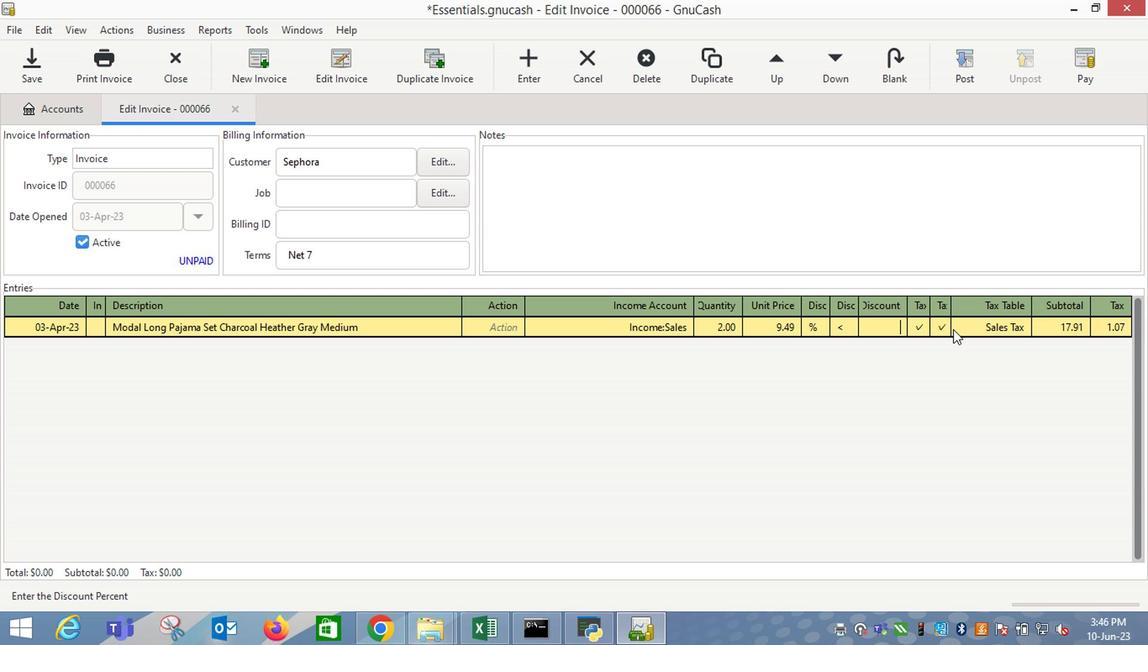 
Action: Mouse pressed left at (946, 328)
Screenshot: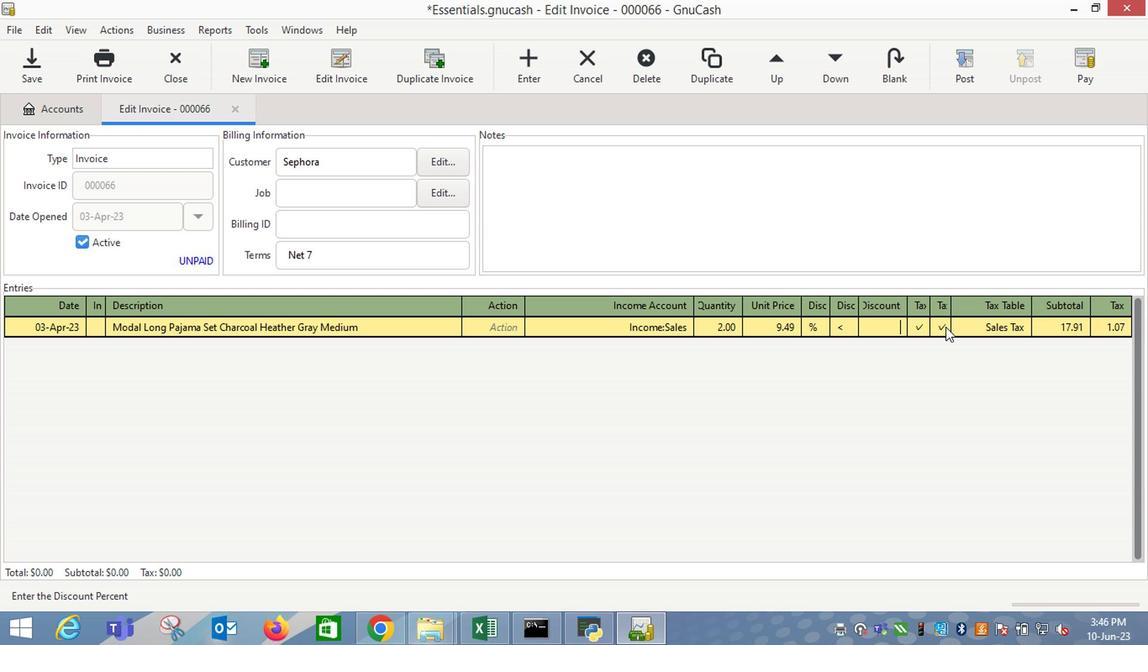 
Action: Mouse moved to (984, 333)
Screenshot: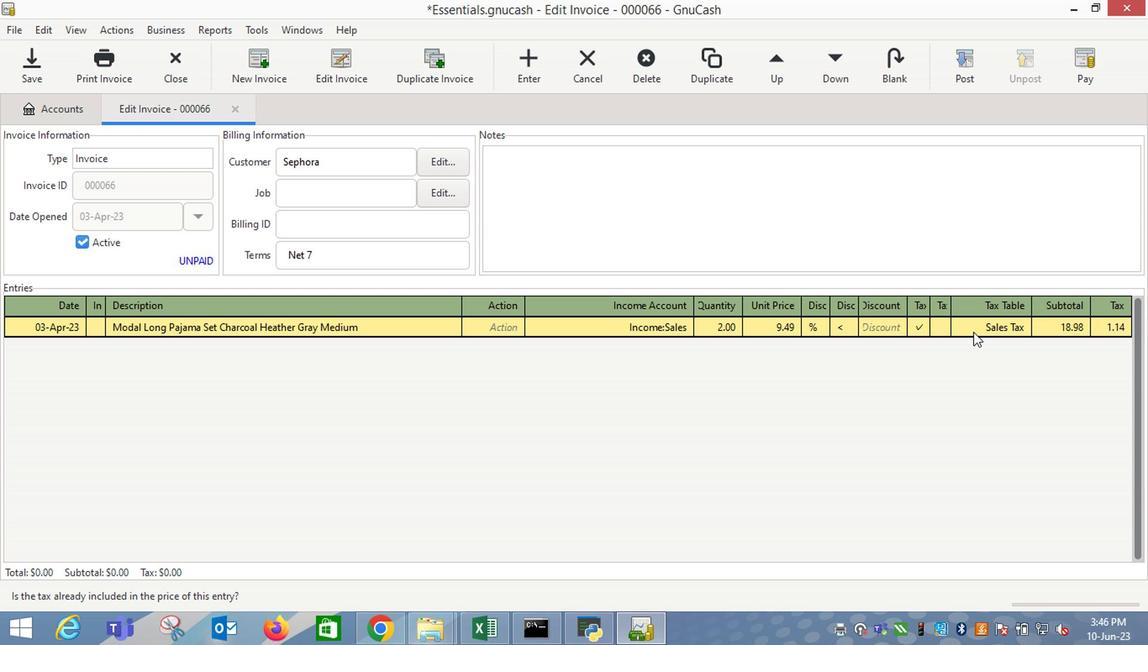 
Action: Mouse pressed left at (984, 333)
Screenshot: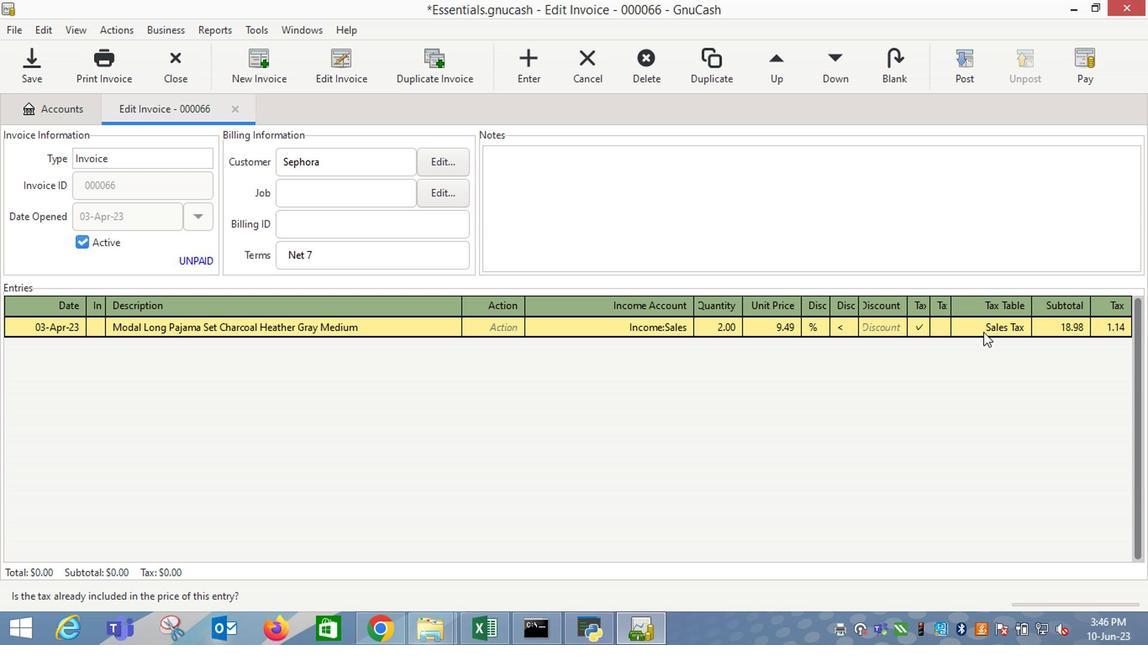 
Action: Key pressed <Key.enter><Key.tab><Key.shift_r>T<Key.tab>1<Key.tab>12.49<Key.tab>
Screenshot: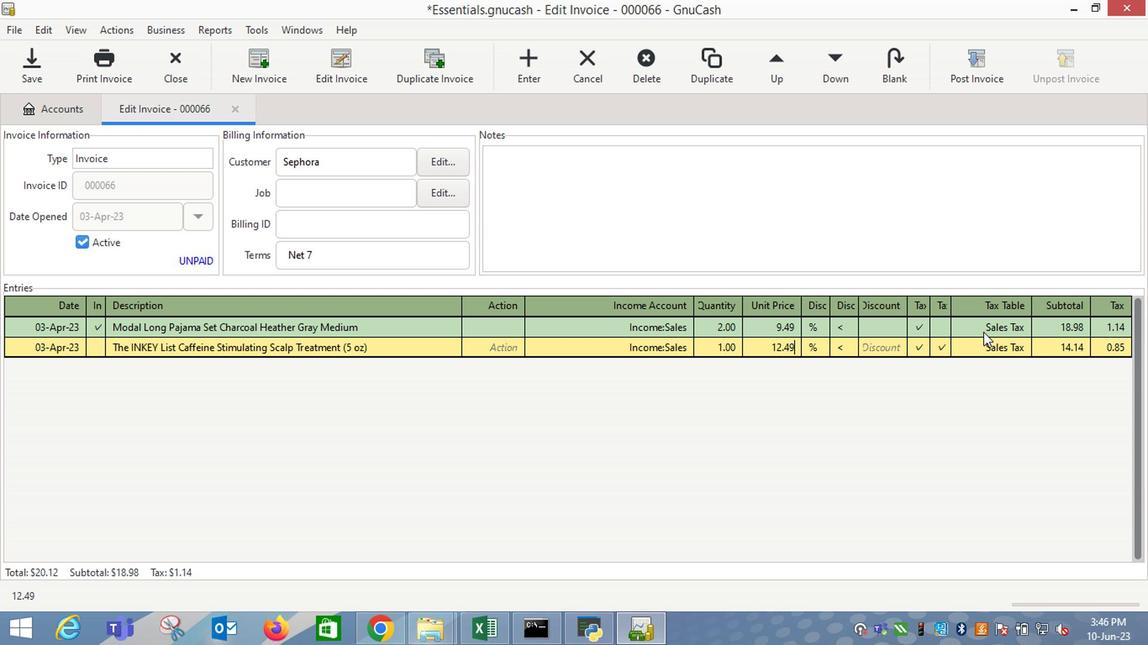 
Action: Mouse moved to (939, 349)
Screenshot: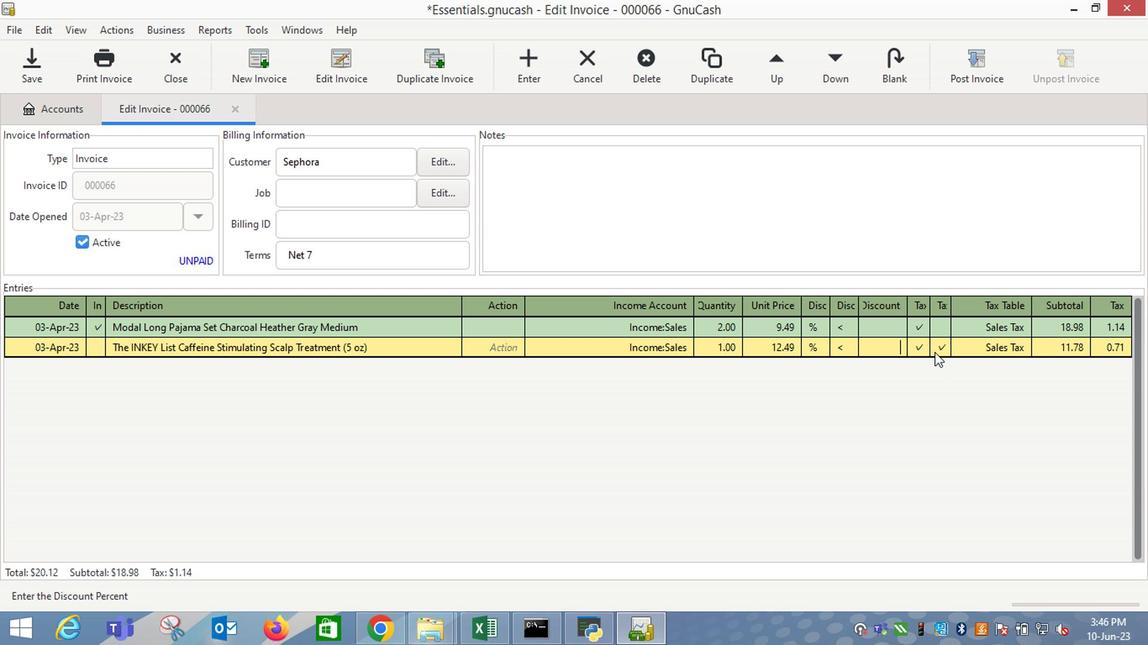 
Action: Mouse pressed left at (939, 349)
Screenshot: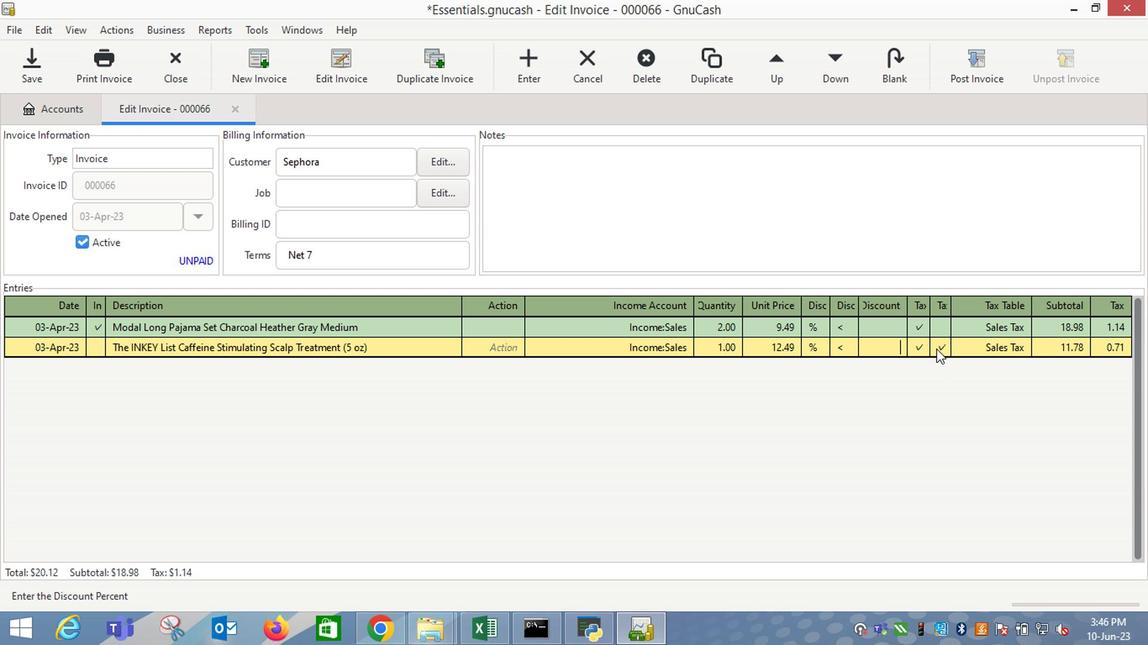 
Action: Mouse moved to (984, 352)
Screenshot: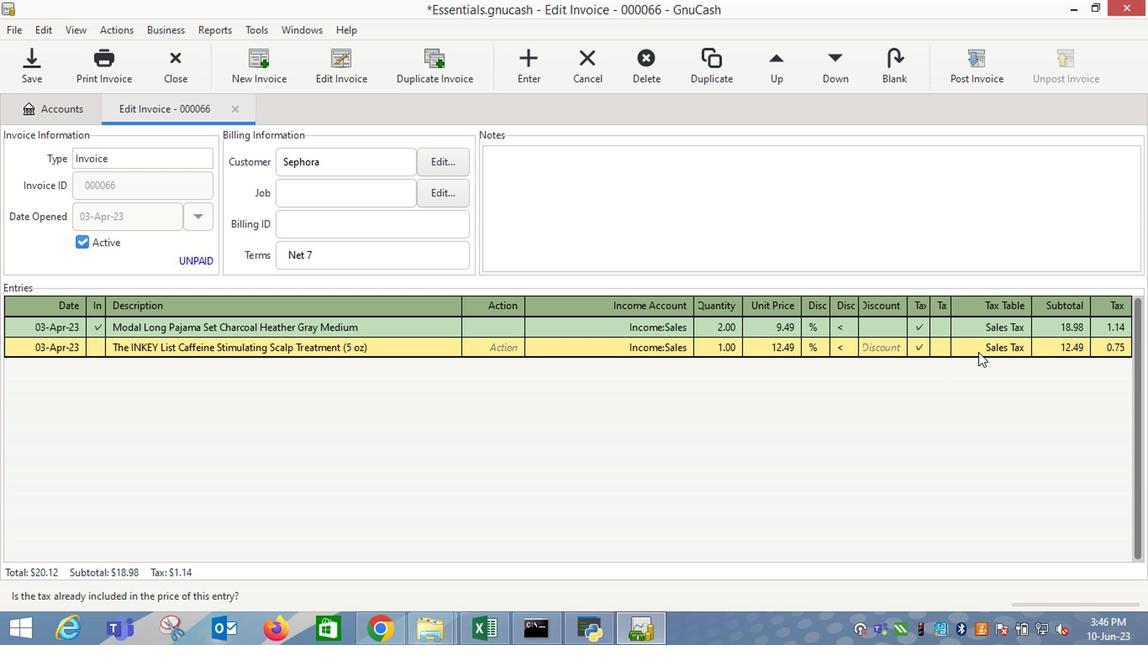 
Action: Mouse pressed left at (984, 352)
Screenshot: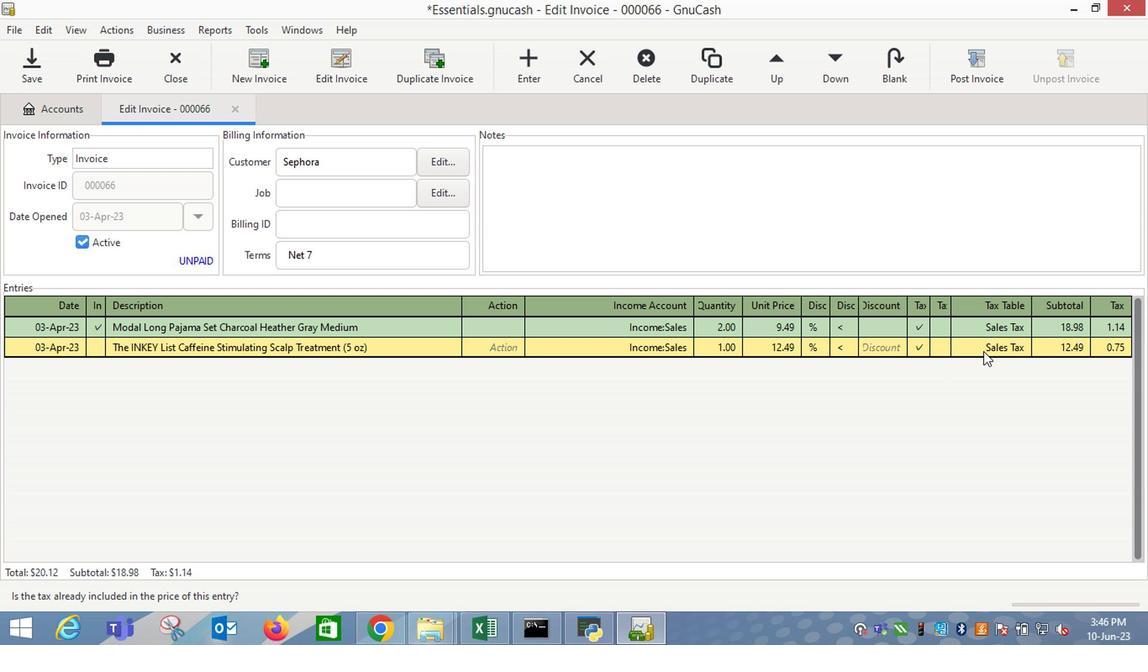 
Action: Key pressed <Key.enter>
Screenshot: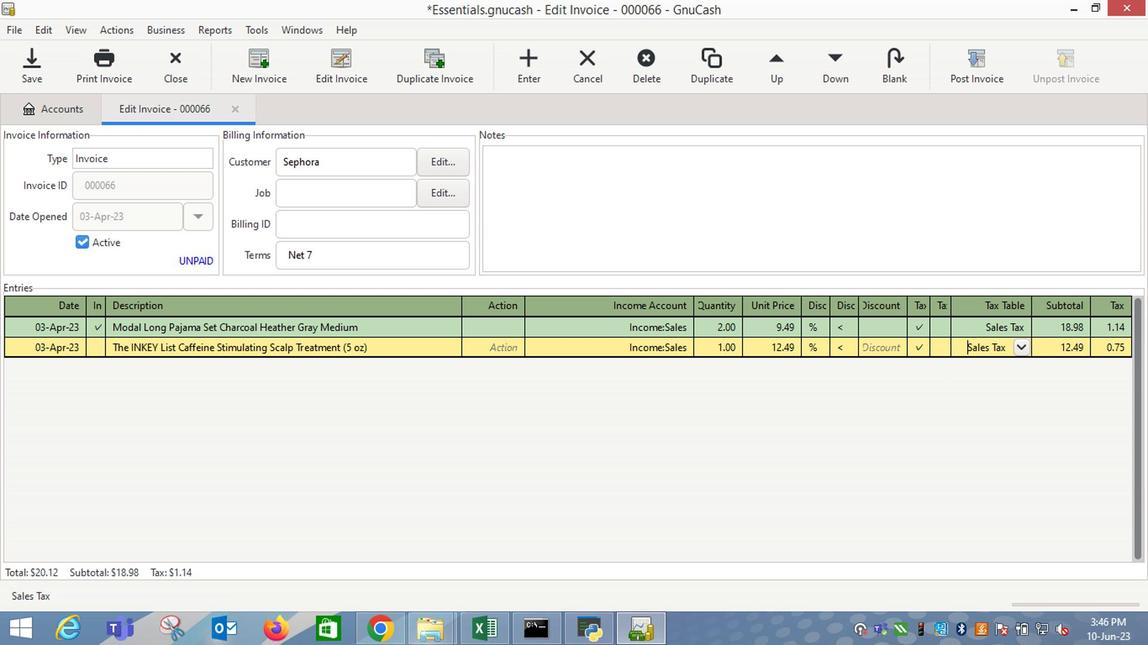 
Action: Mouse moved to (975, 79)
Screenshot: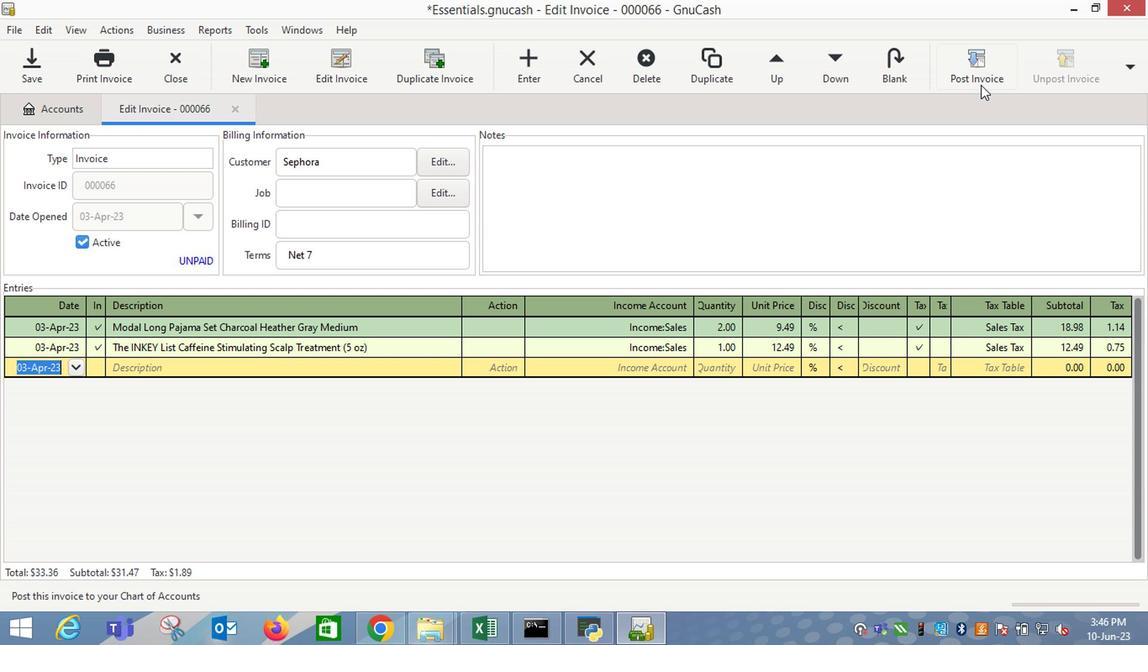 
Action: Mouse pressed left at (975, 79)
Screenshot: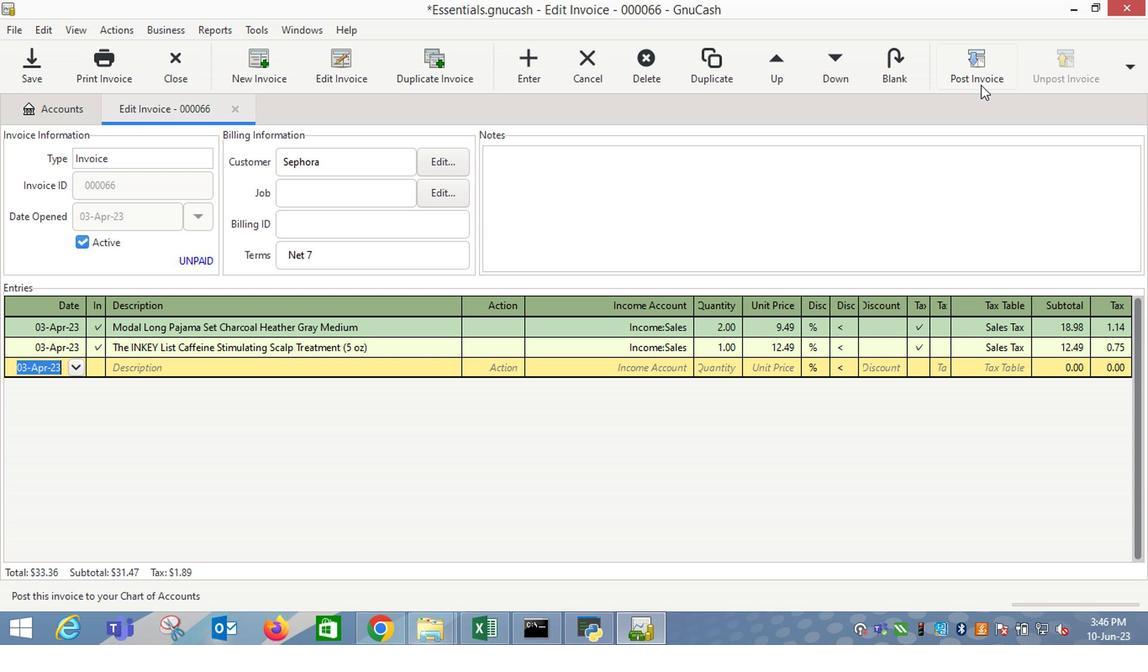 
Action: Mouse moved to (714, 283)
Screenshot: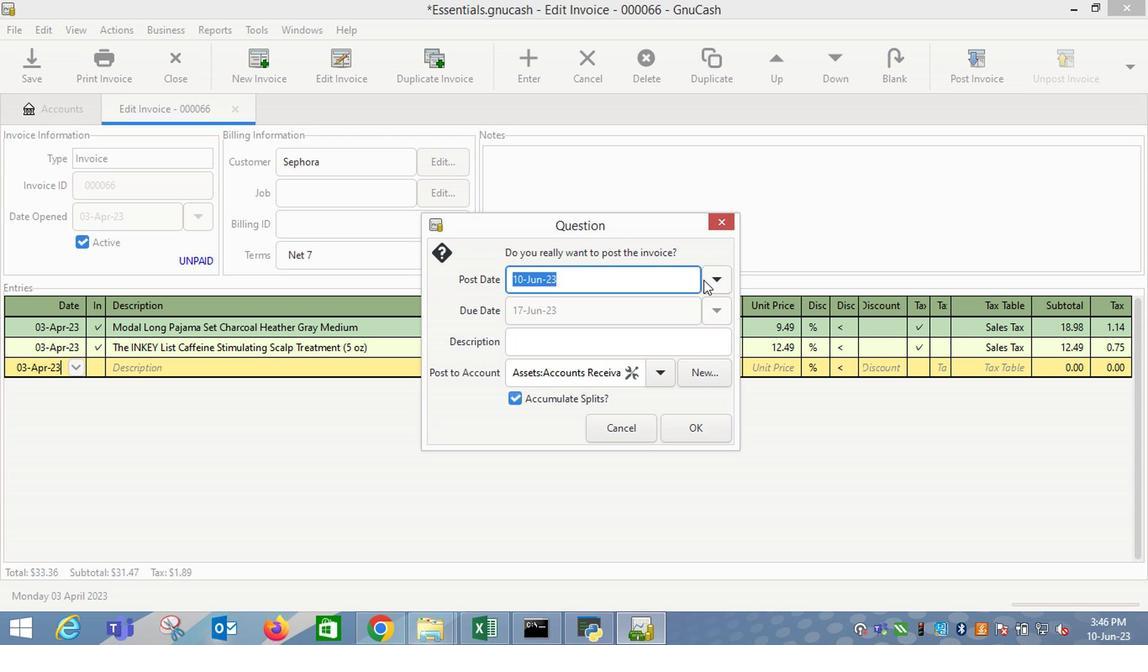 
Action: Mouse pressed left at (714, 283)
Screenshot: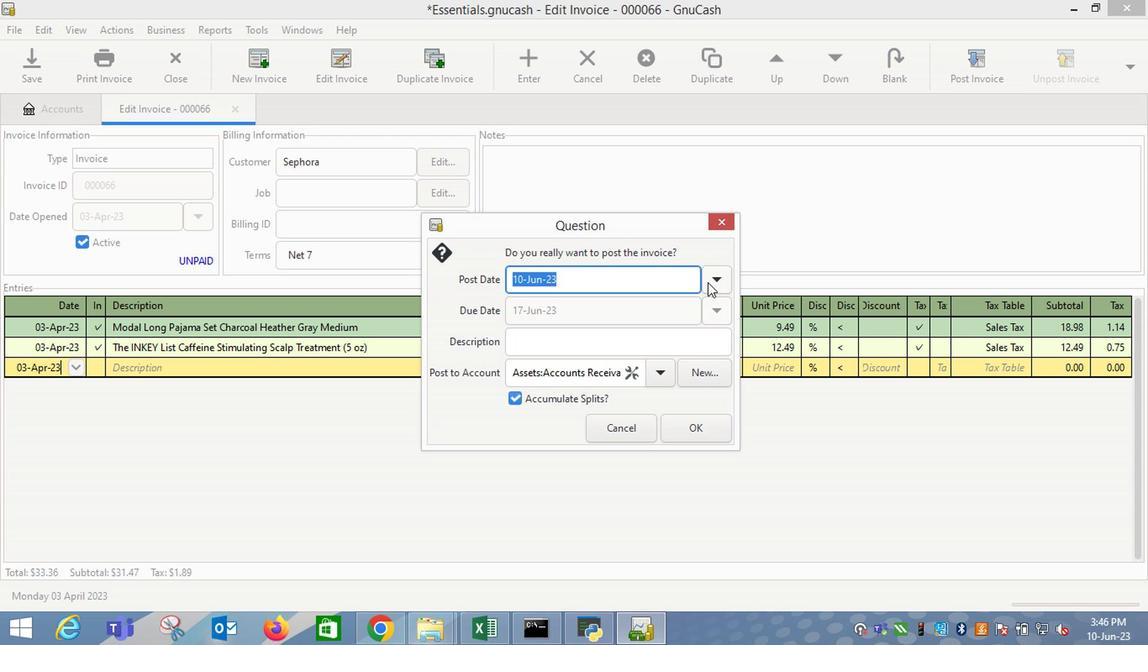 
Action: Mouse moved to (584, 307)
Screenshot: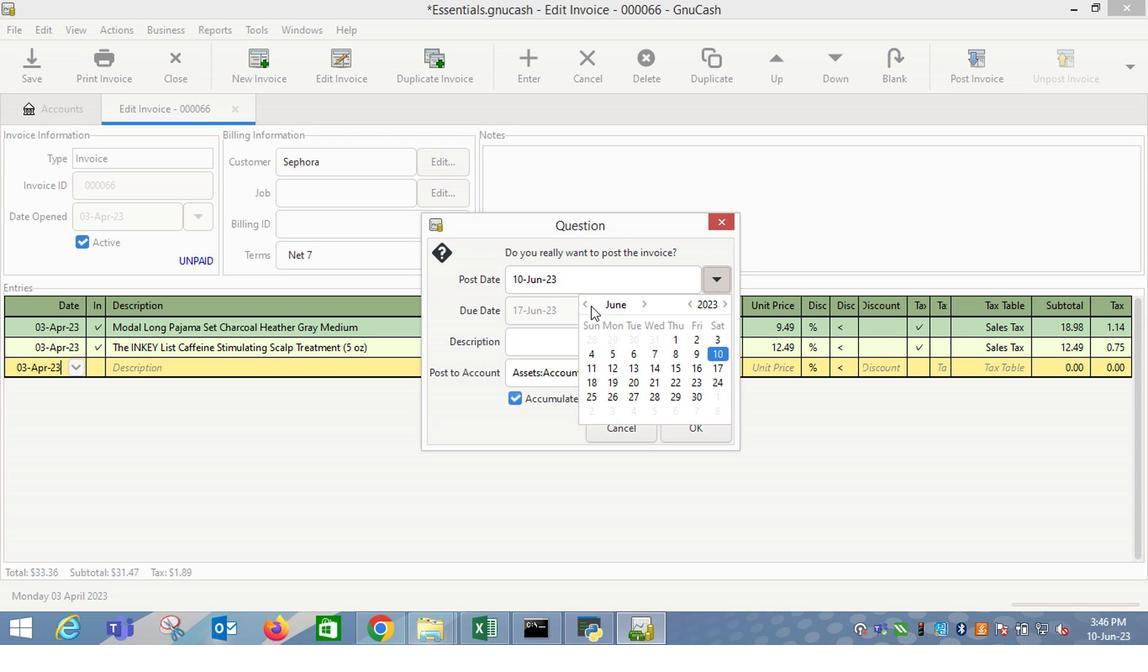 
Action: Mouse pressed left at (584, 307)
Screenshot: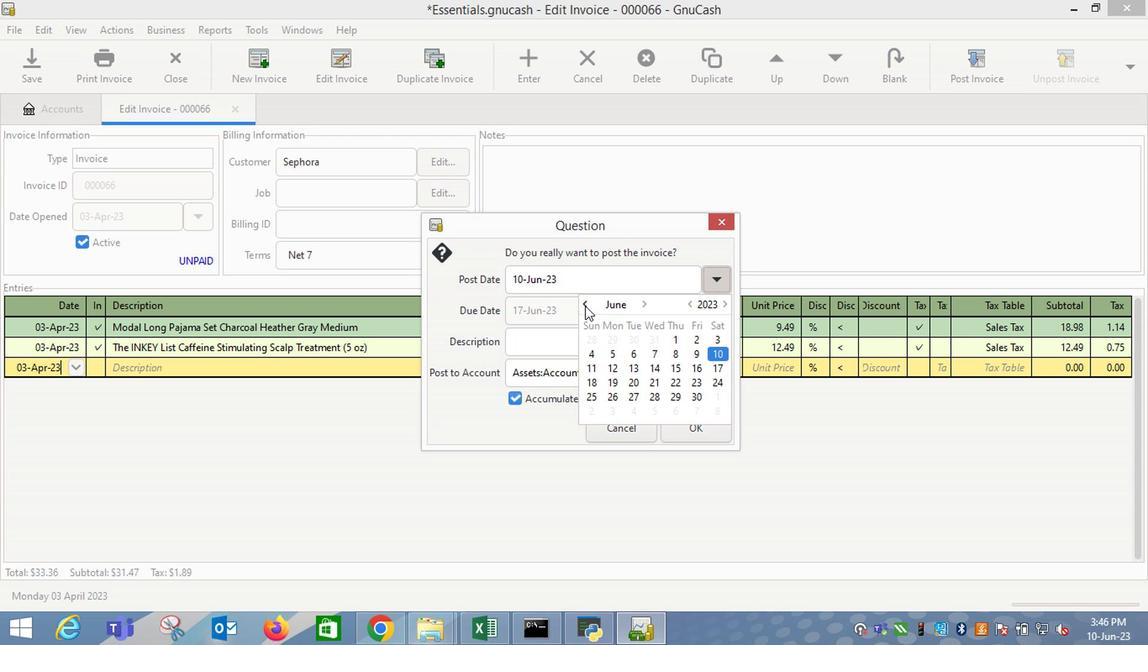 
Action: Mouse pressed left at (584, 307)
Screenshot: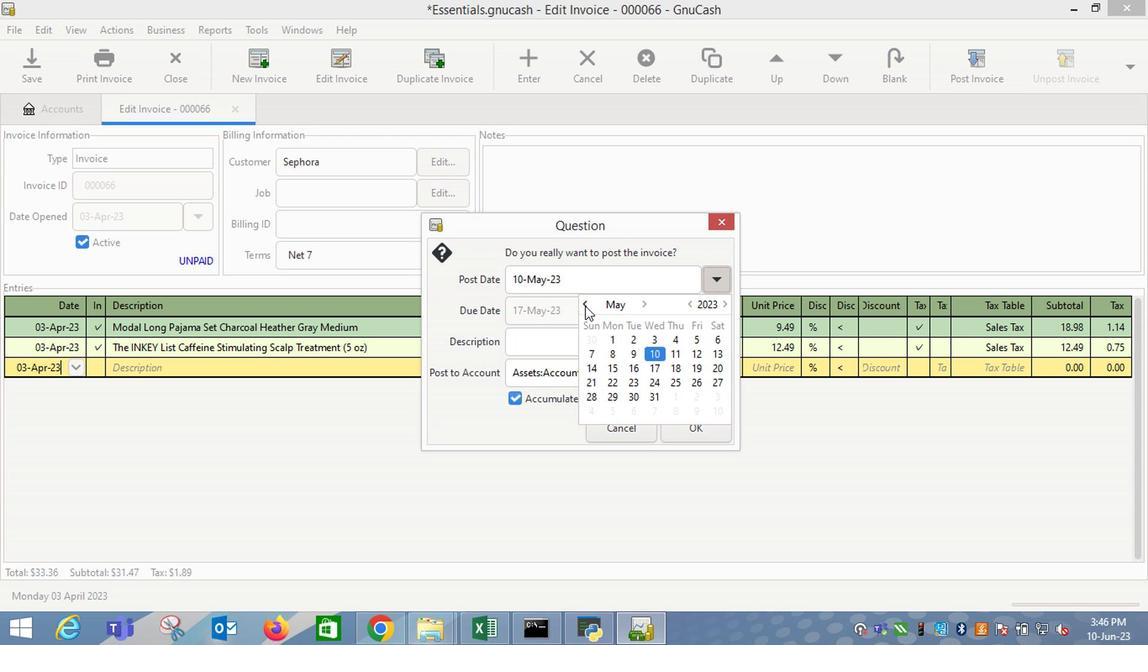 
Action: Mouse moved to (616, 357)
Screenshot: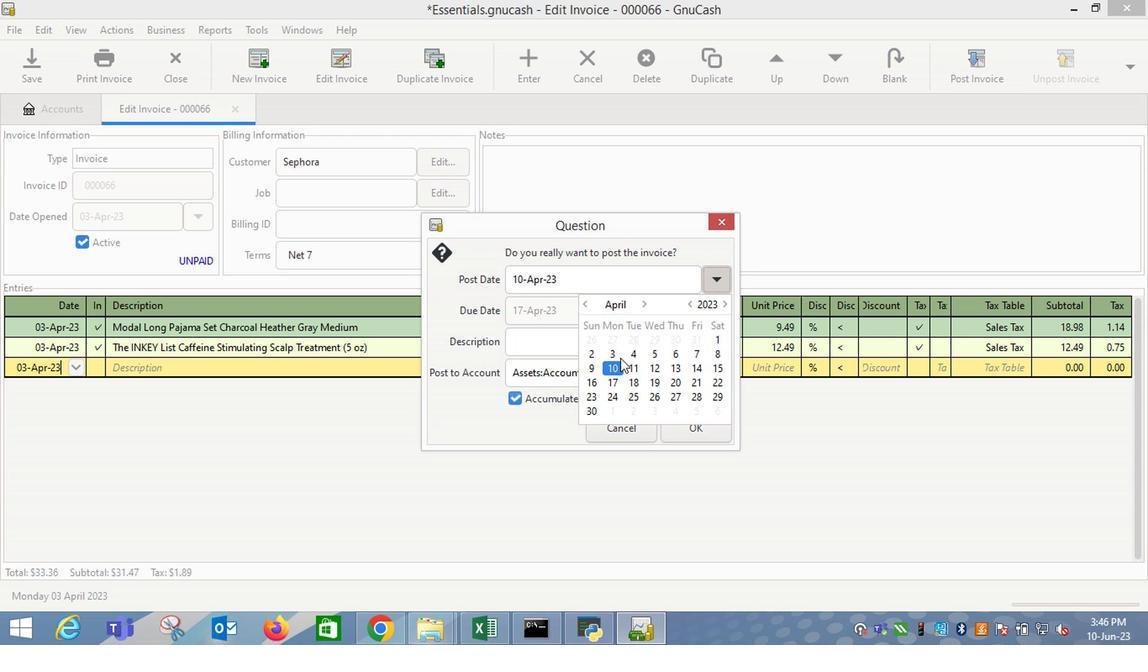 
Action: Mouse pressed left at (616, 357)
Screenshot: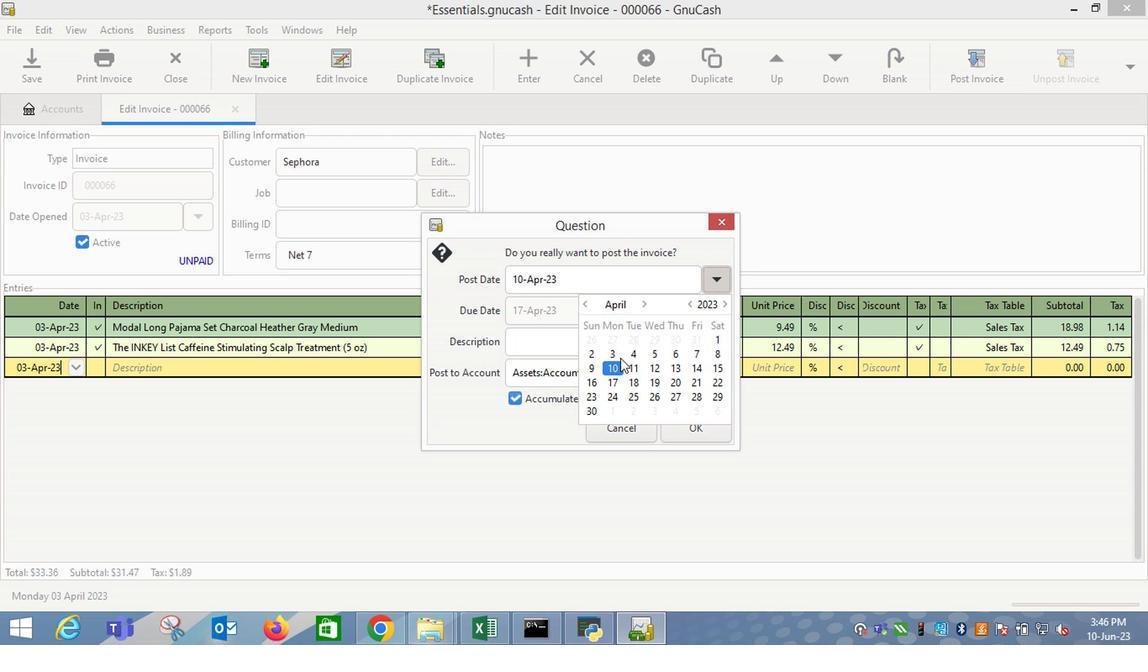 
Action: Mouse moved to (537, 337)
Screenshot: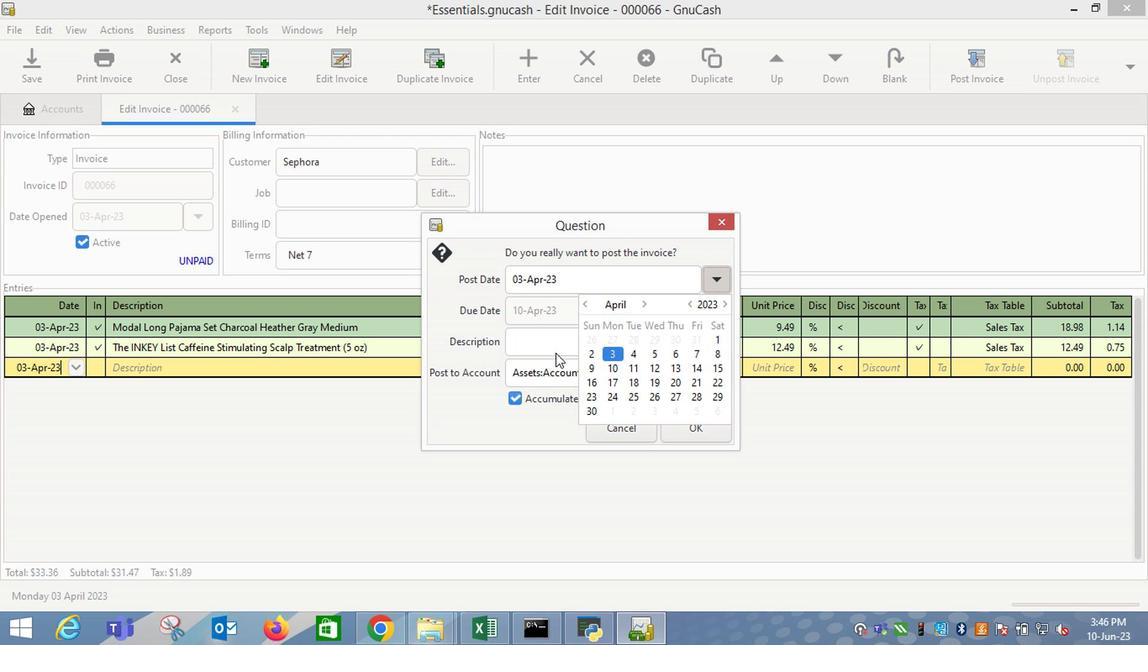 
Action: Mouse pressed left at (537, 337)
Screenshot: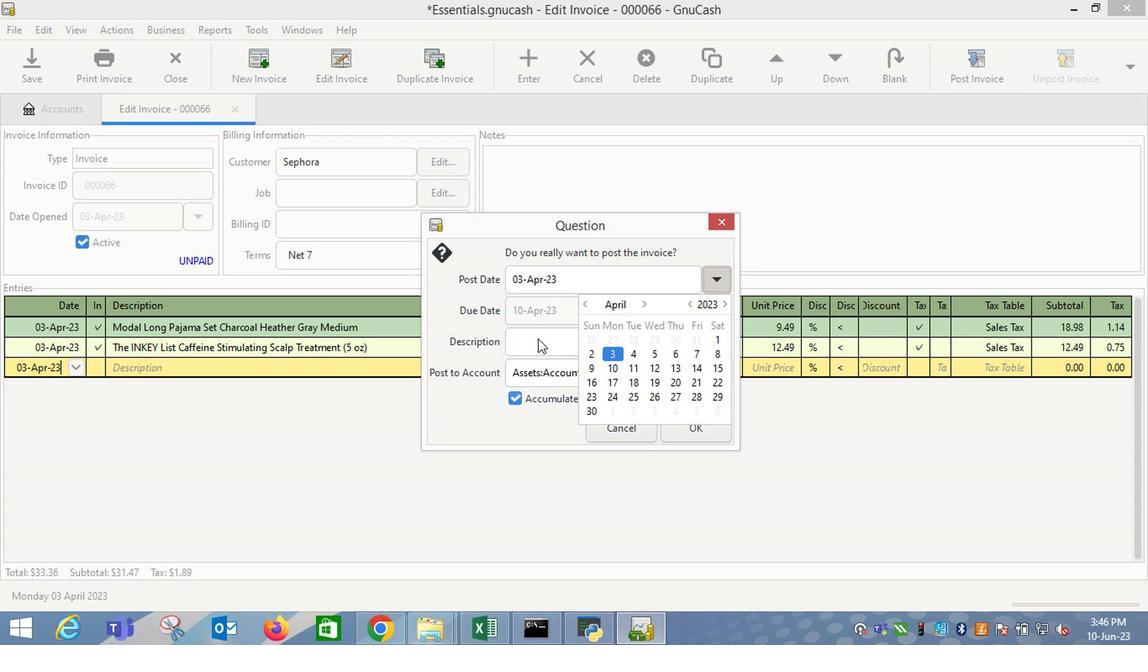 
Action: Mouse moved to (694, 433)
Screenshot: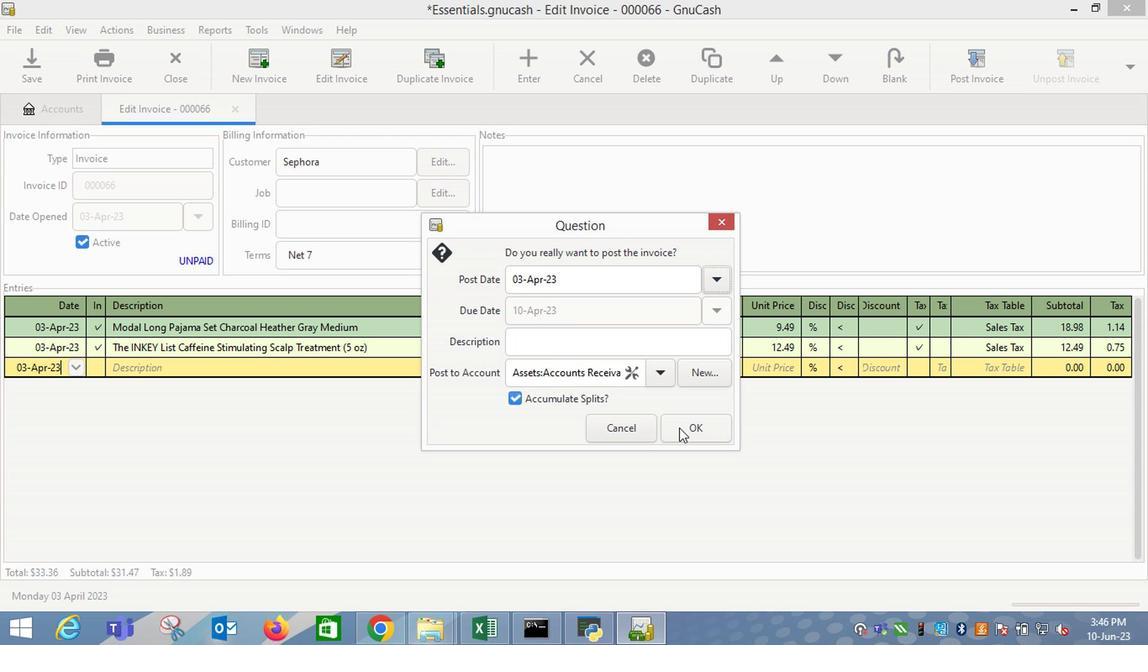 
Action: Mouse pressed left at (694, 433)
Screenshot: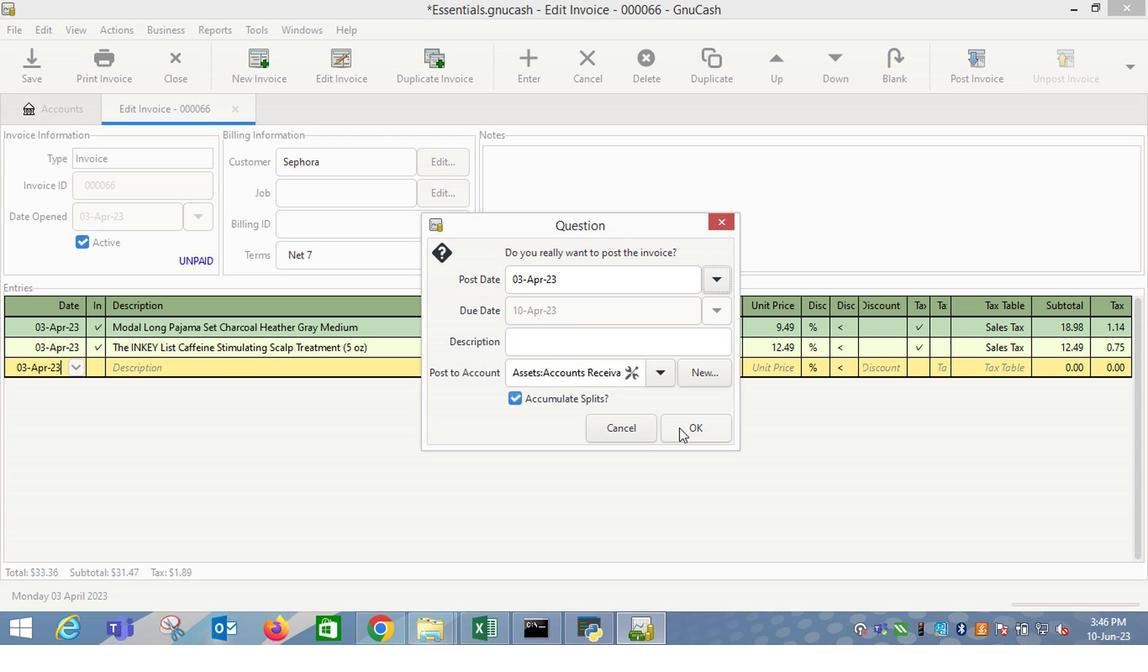 
Action: Mouse moved to (1084, 69)
Screenshot: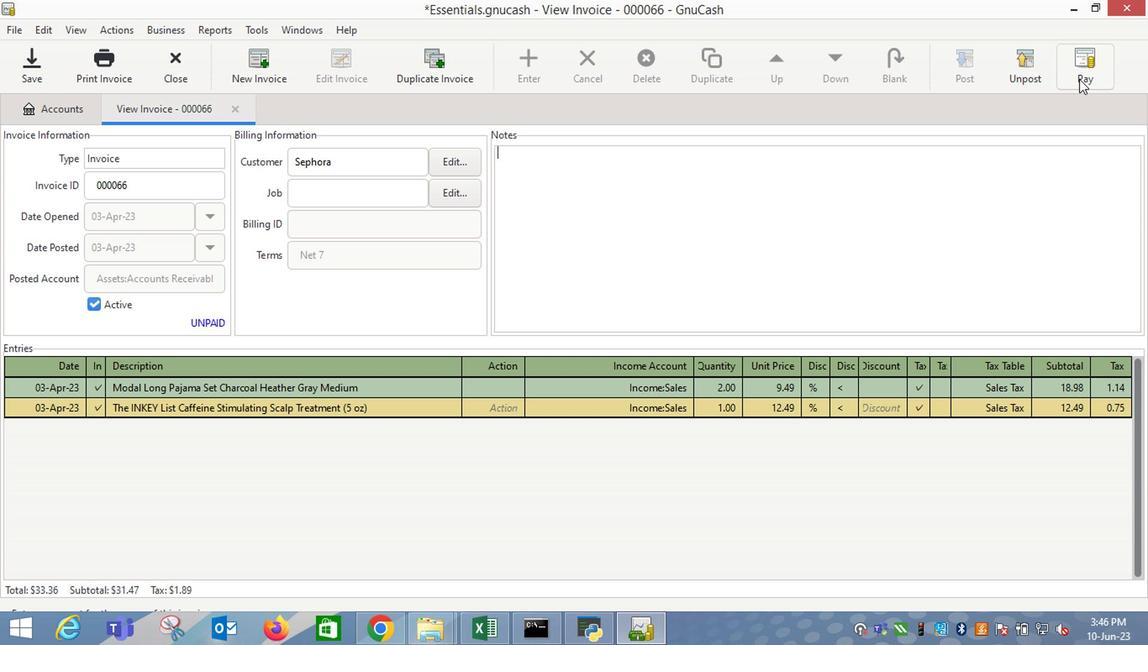 
Action: Mouse pressed left at (1084, 69)
Screenshot: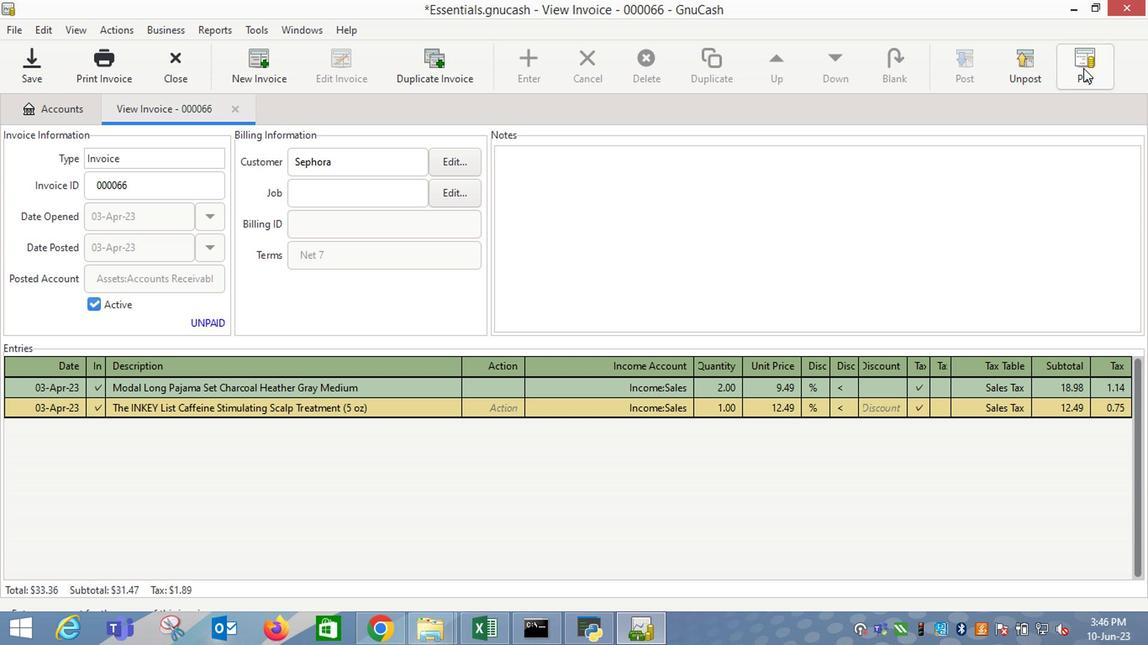 
Action: Mouse moved to (519, 334)
Screenshot: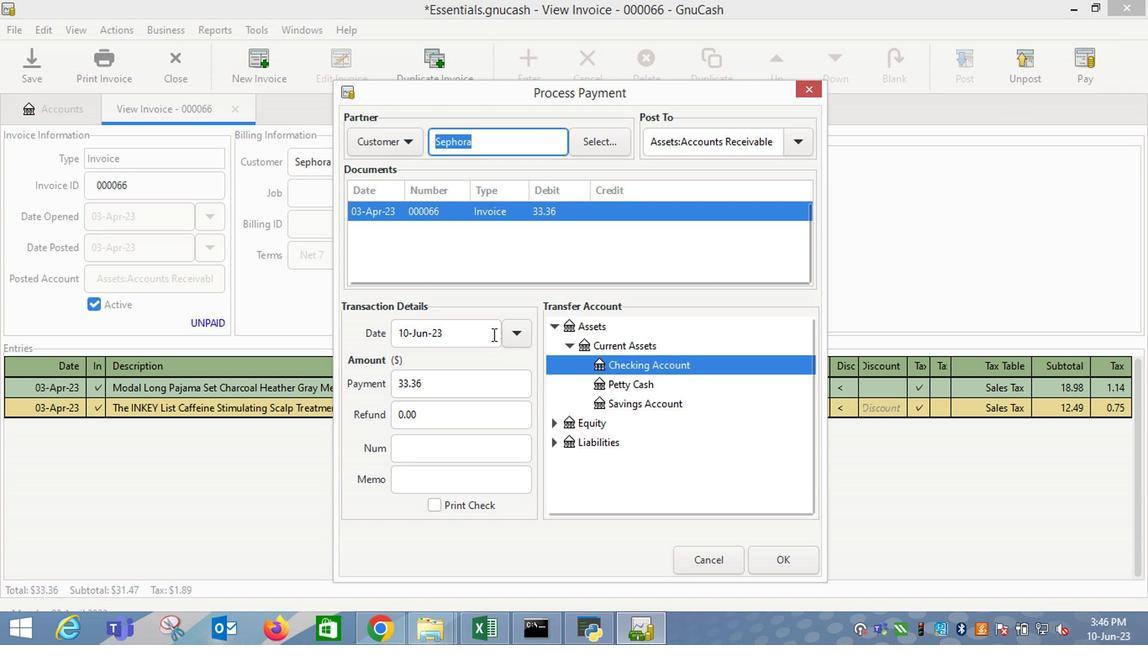 
Action: Mouse pressed left at (519, 334)
Screenshot: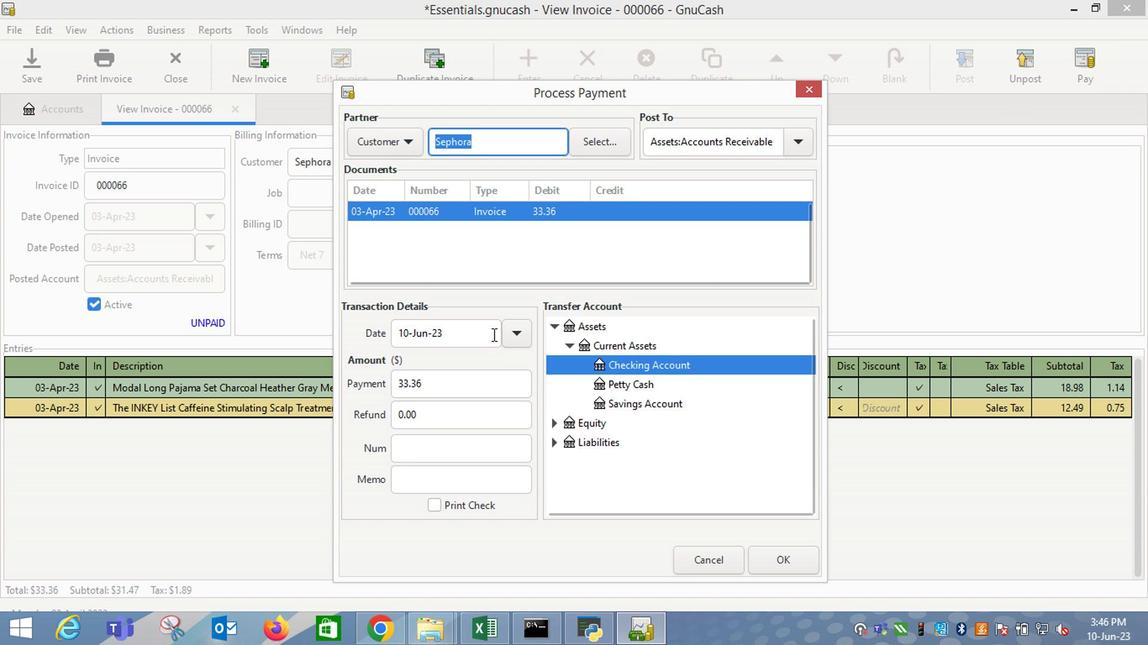 
Action: Mouse moved to (383, 361)
Screenshot: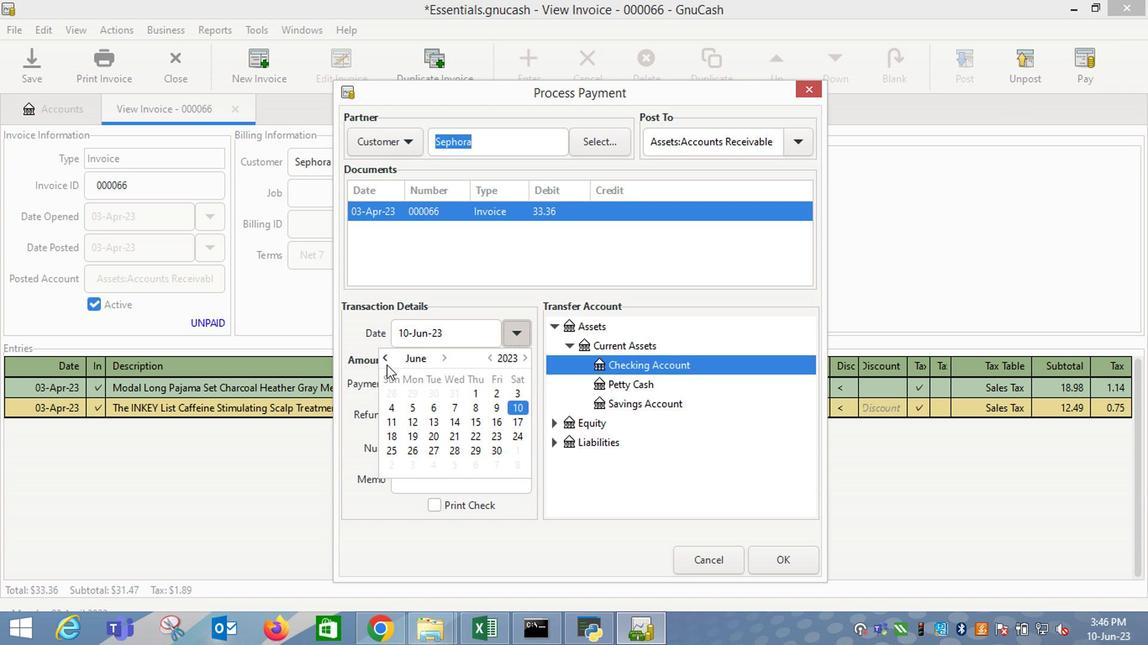 
Action: Mouse pressed left at (383, 361)
Screenshot: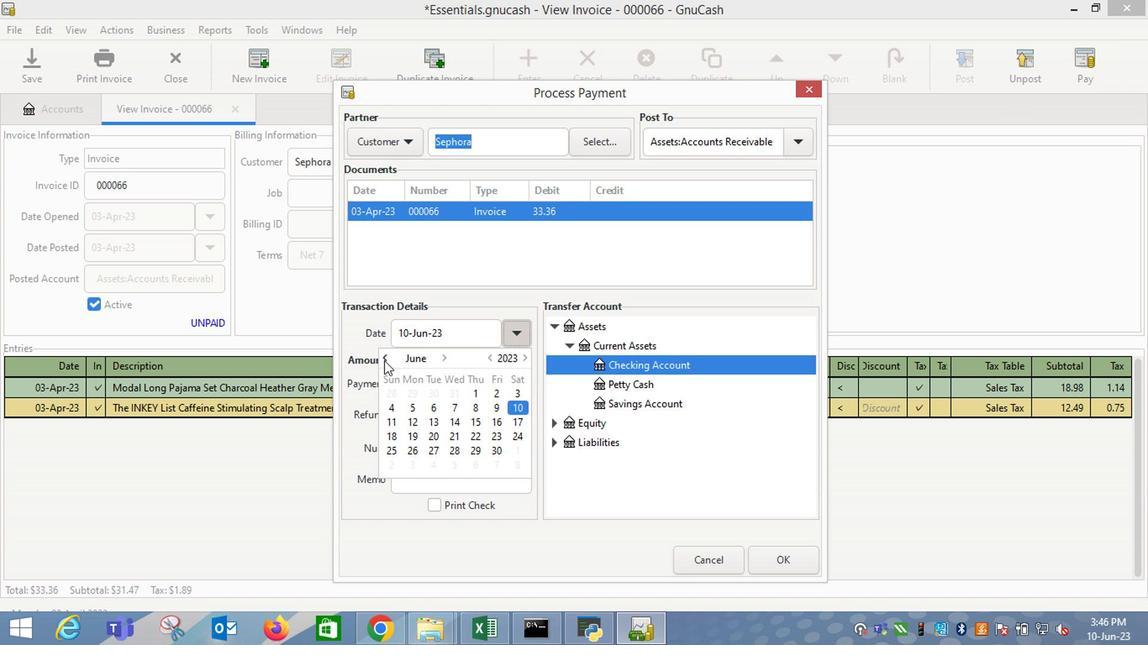 
Action: Mouse pressed left at (383, 361)
Screenshot: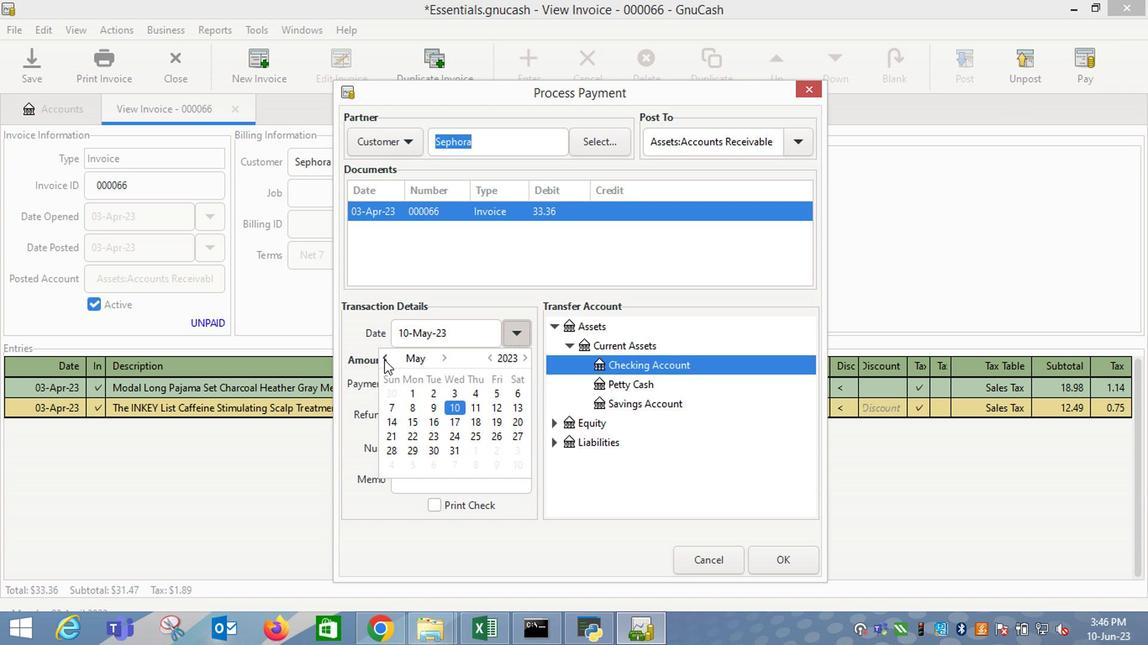
Action: Mouse moved to (392, 422)
Screenshot: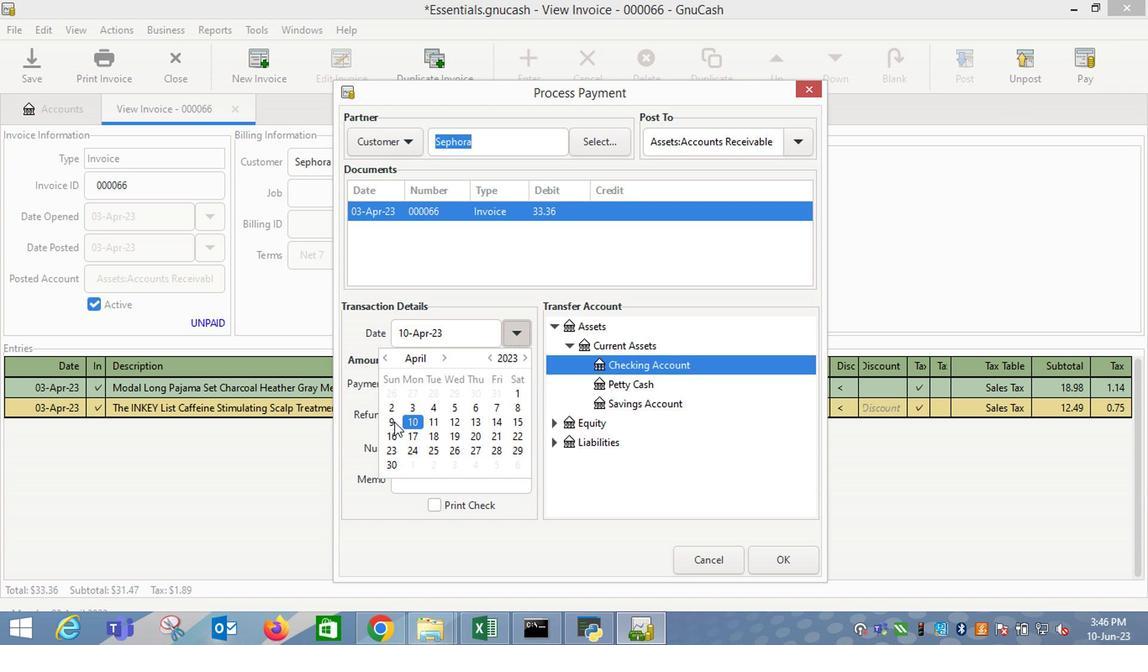
Action: Mouse pressed left at (392, 422)
Screenshot: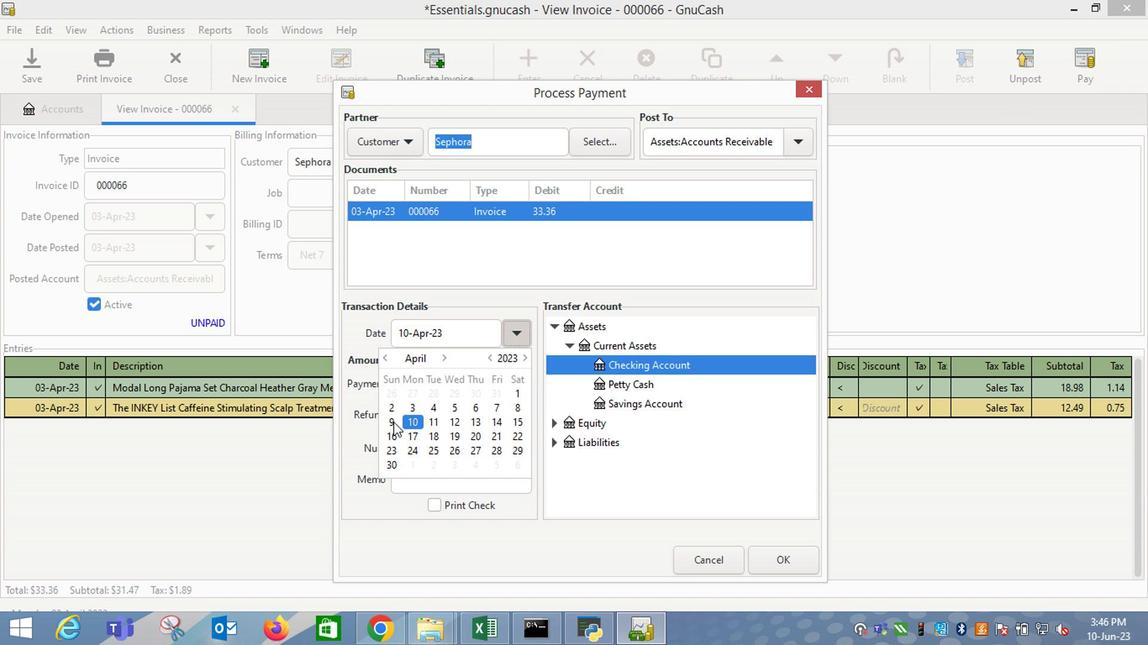 
Action: Mouse moved to (684, 453)
Screenshot: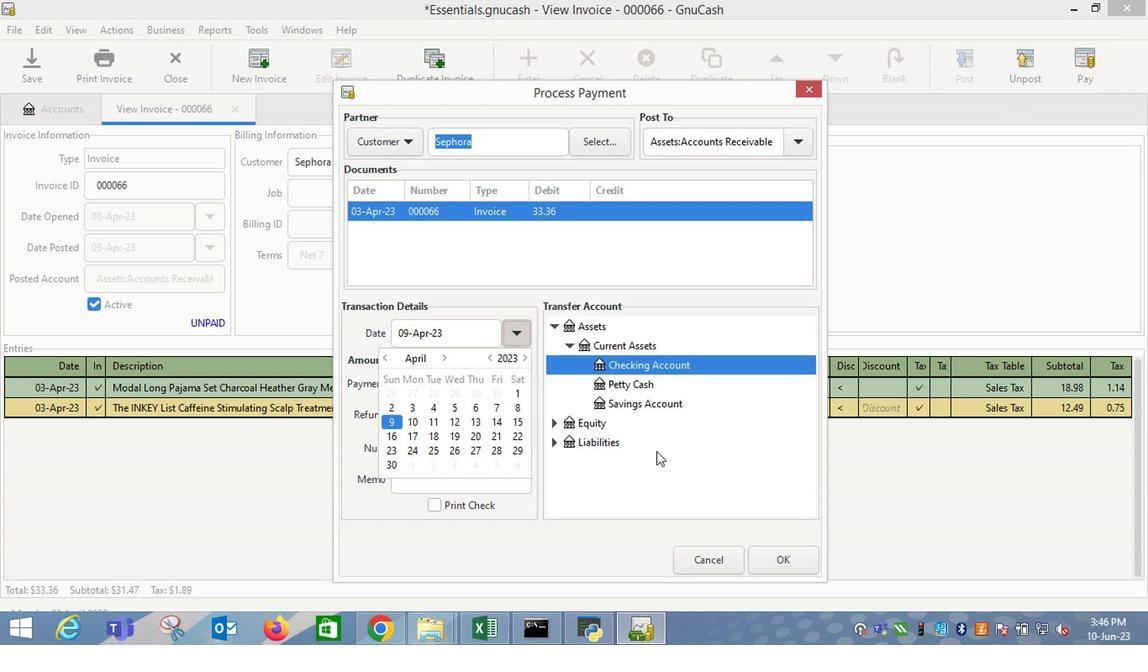 
Action: Mouse pressed left at (684, 453)
Screenshot: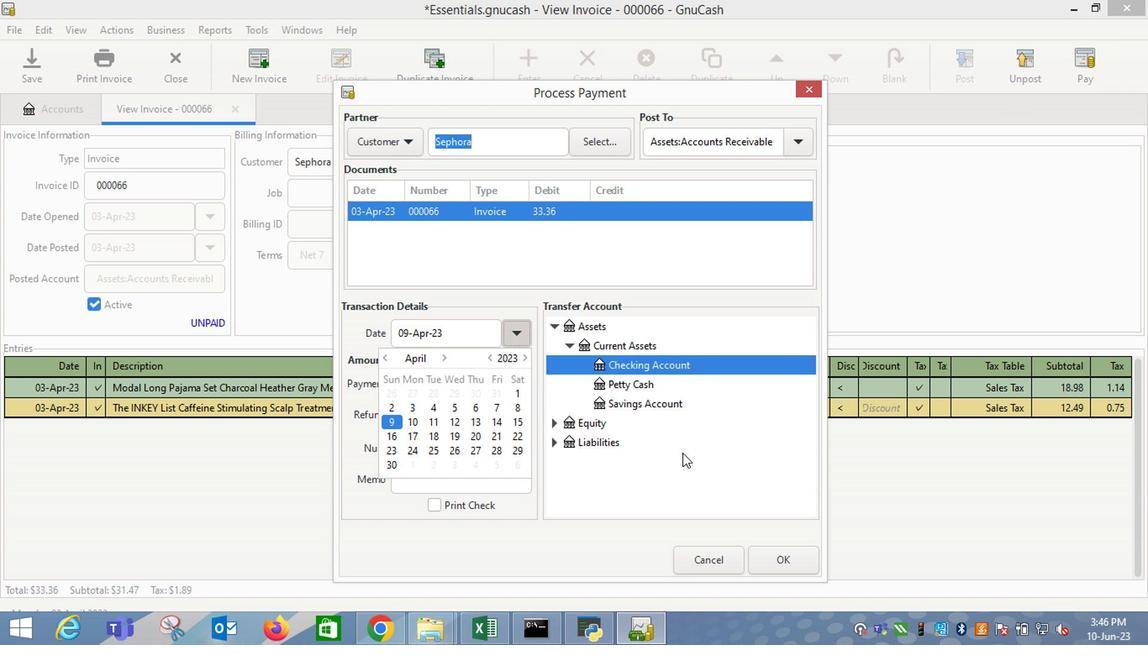 
Action: Mouse moved to (630, 365)
Screenshot: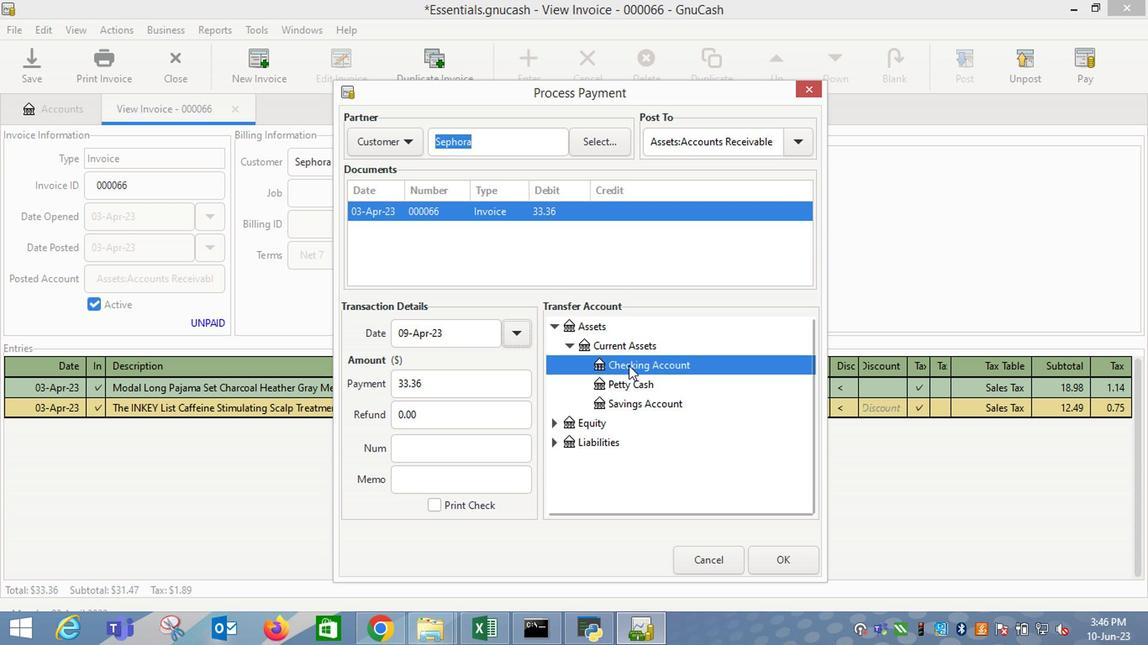 
Action: Mouse pressed left at (630, 365)
Screenshot: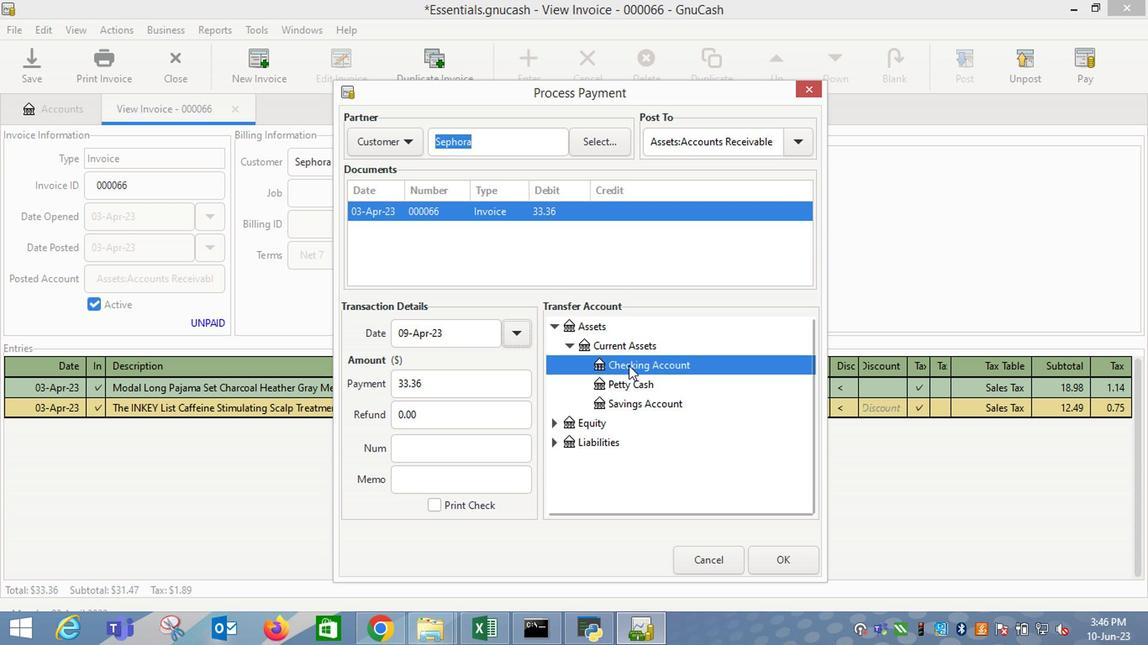 
Action: Mouse moved to (778, 558)
Screenshot: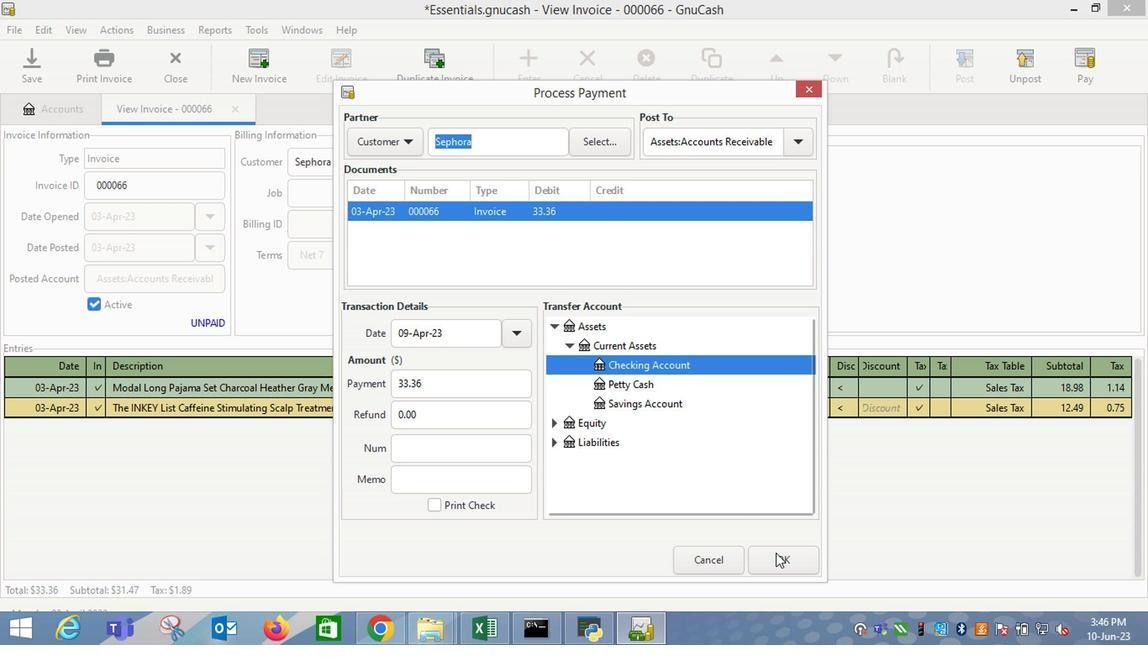 
Action: Mouse pressed left at (778, 558)
Screenshot: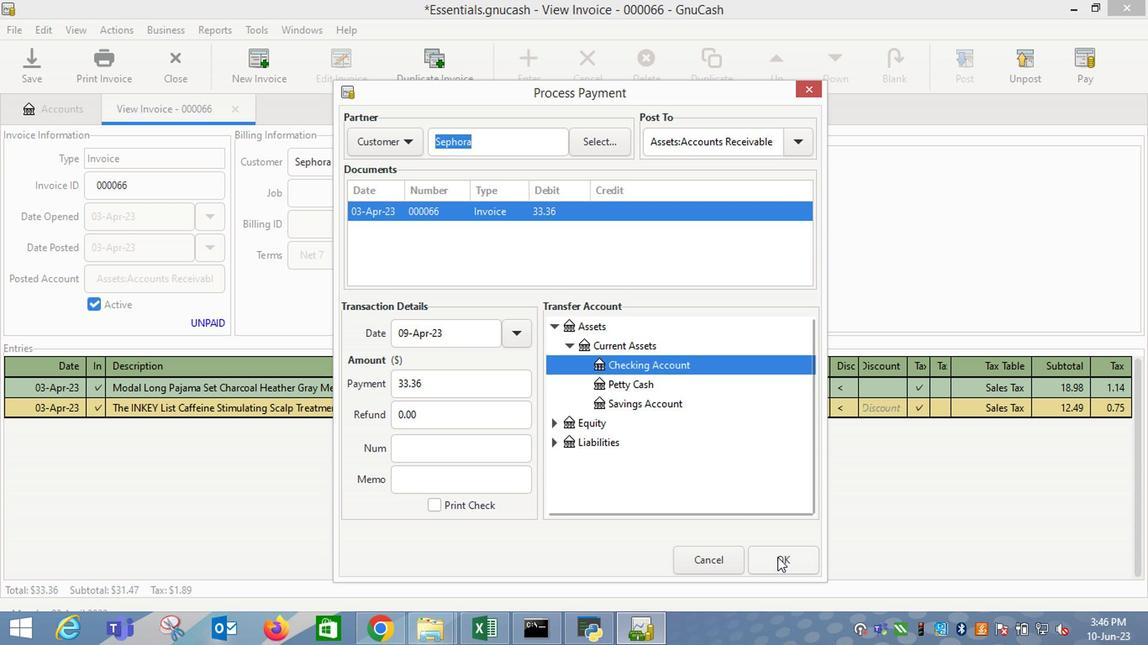 
Action: Mouse moved to (104, 69)
Screenshot: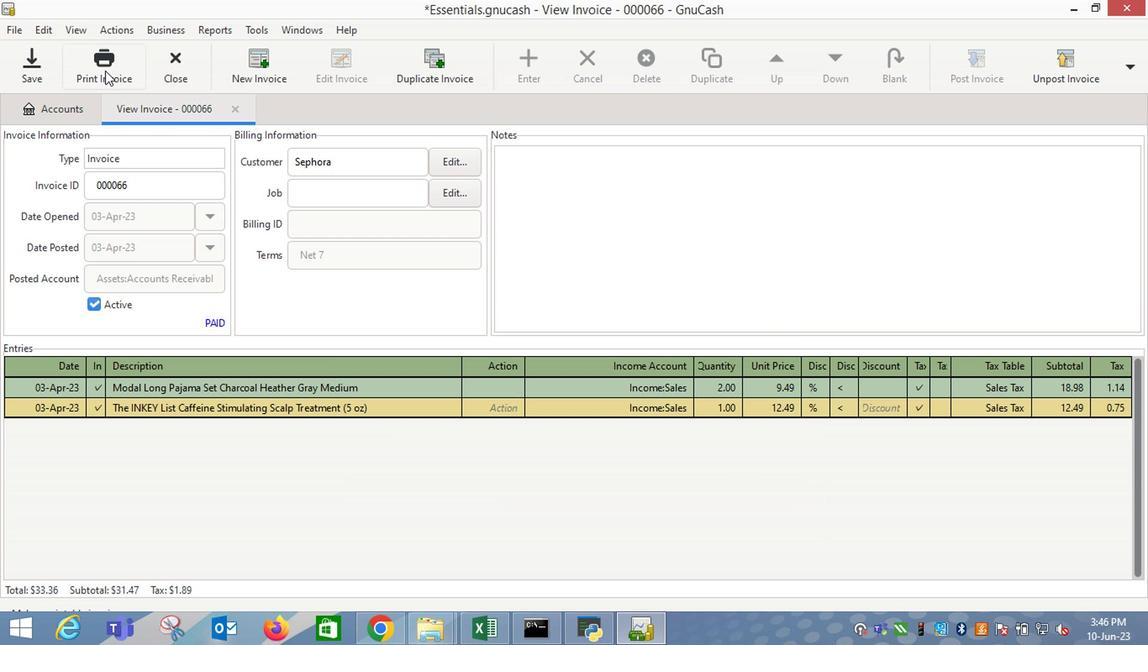 
Action: Mouse pressed left at (104, 69)
Screenshot: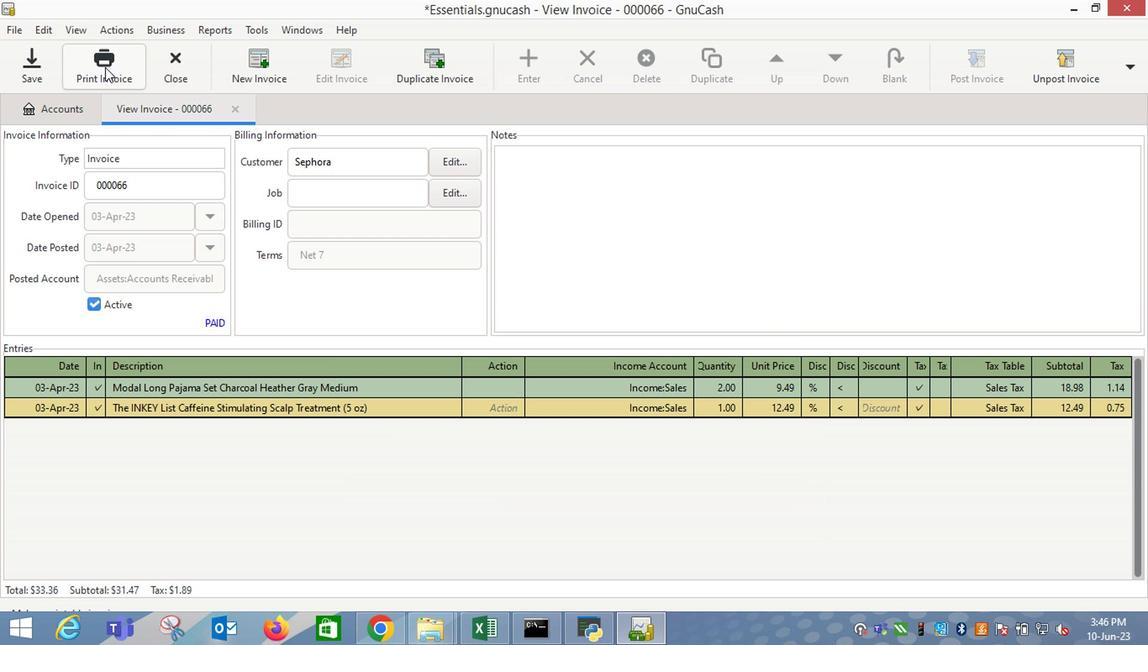
Action: Mouse moved to (864, 346)
Screenshot: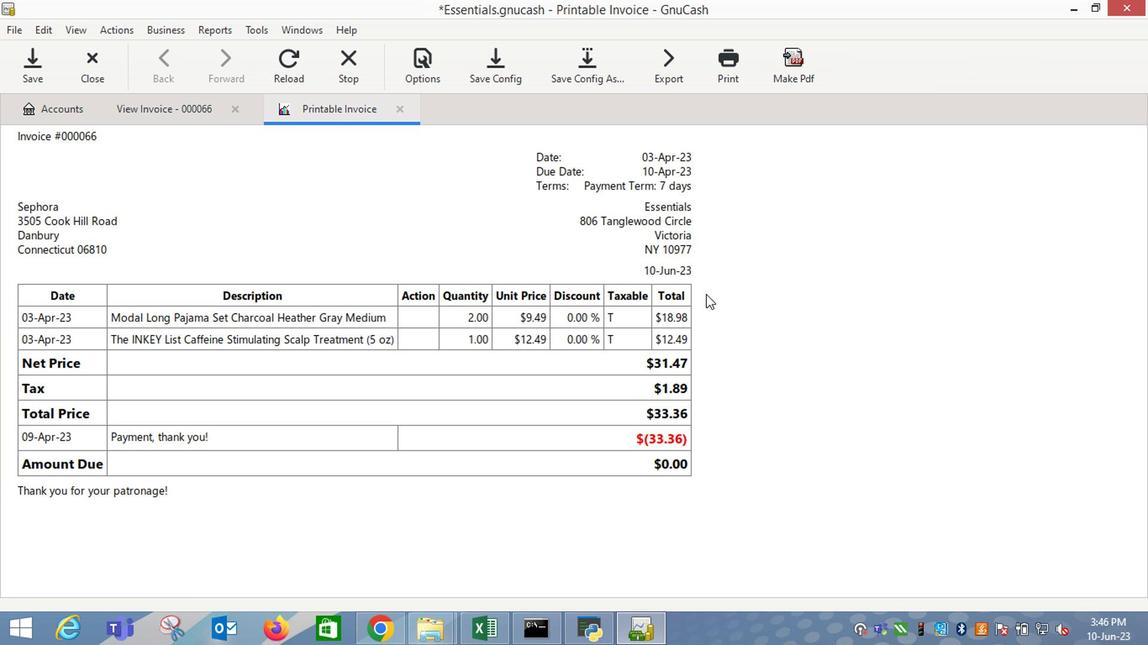 
